 Task: Search one way flight ticket for 4 adults, 2 children, 2 infants in seat and 1 infant on lap in economy from Muskegon: Muskegon County Airport to Springfield: Abraham Lincoln Capital Airport on 5-2-2023. Choice of flights is Alaska. Number of bags: 1 carry on bag. Price is upto 45000. Outbound departure time preference is 22:30.
Action: Mouse moved to (276, 116)
Screenshot: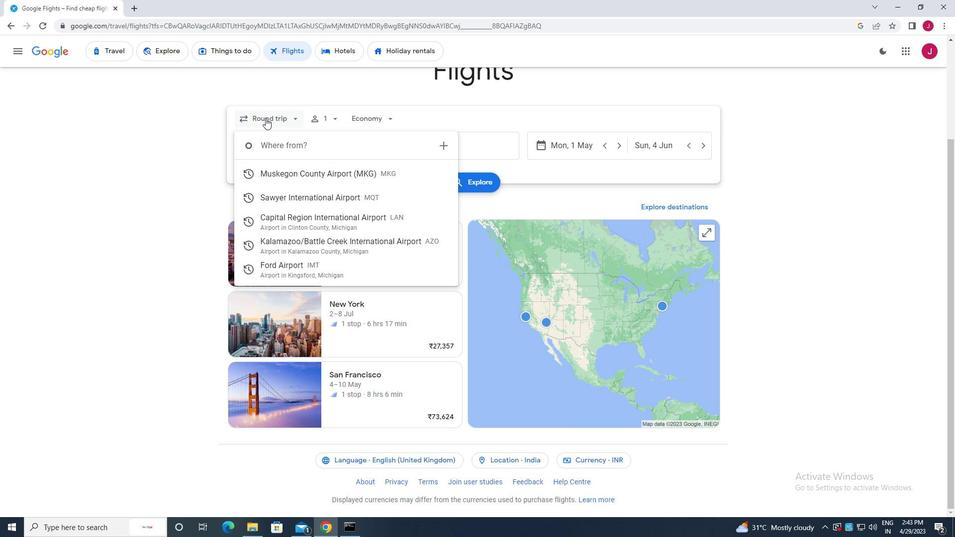 
Action: Mouse pressed left at (276, 116)
Screenshot: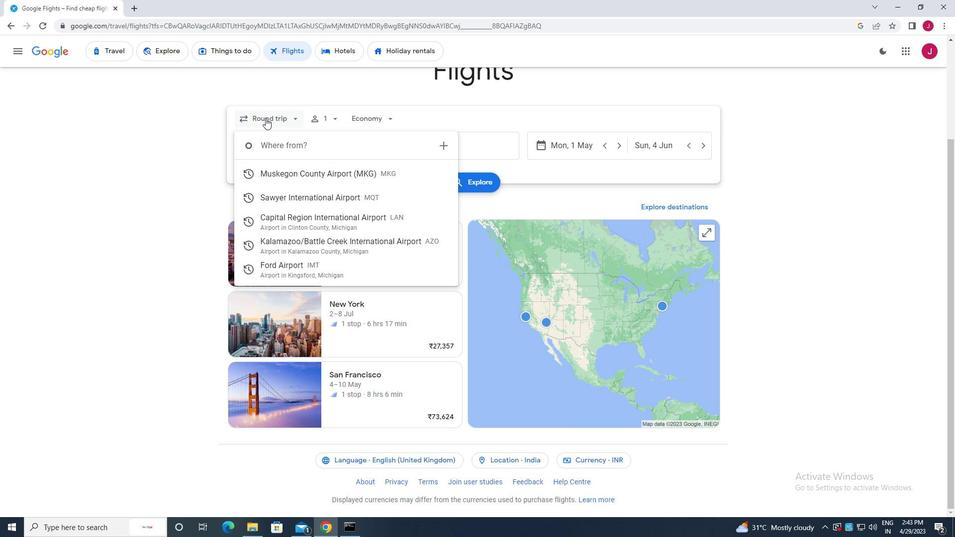 
Action: Mouse moved to (288, 165)
Screenshot: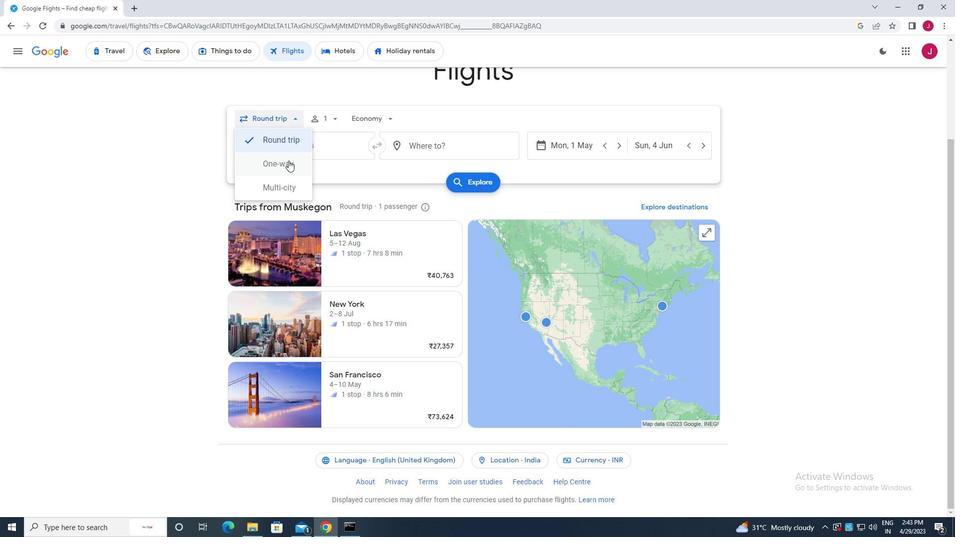 
Action: Mouse pressed left at (288, 165)
Screenshot: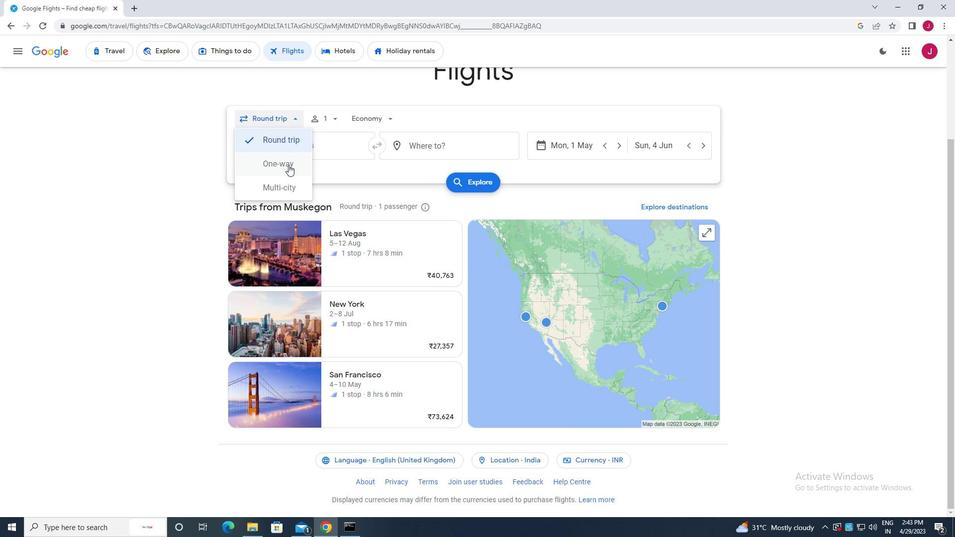 
Action: Mouse moved to (325, 118)
Screenshot: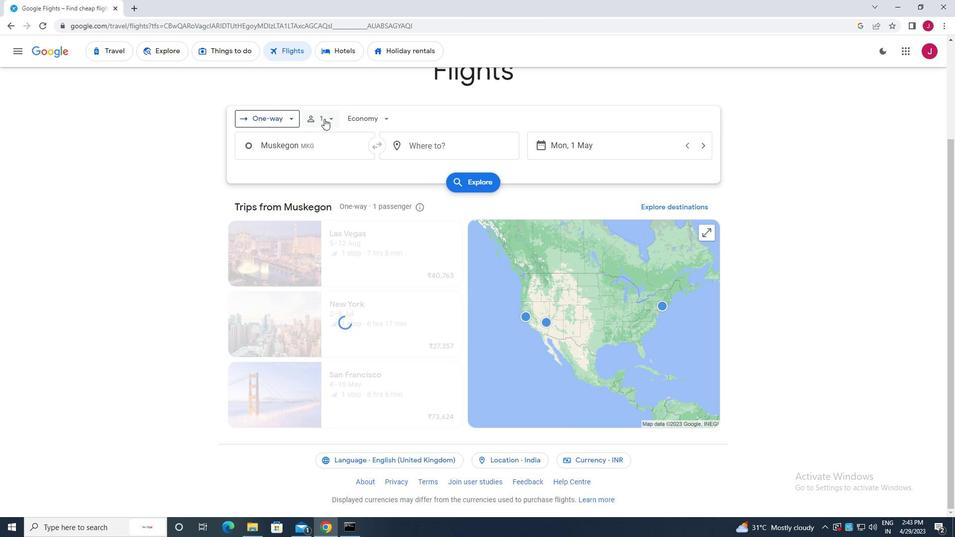 
Action: Mouse pressed left at (325, 118)
Screenshot: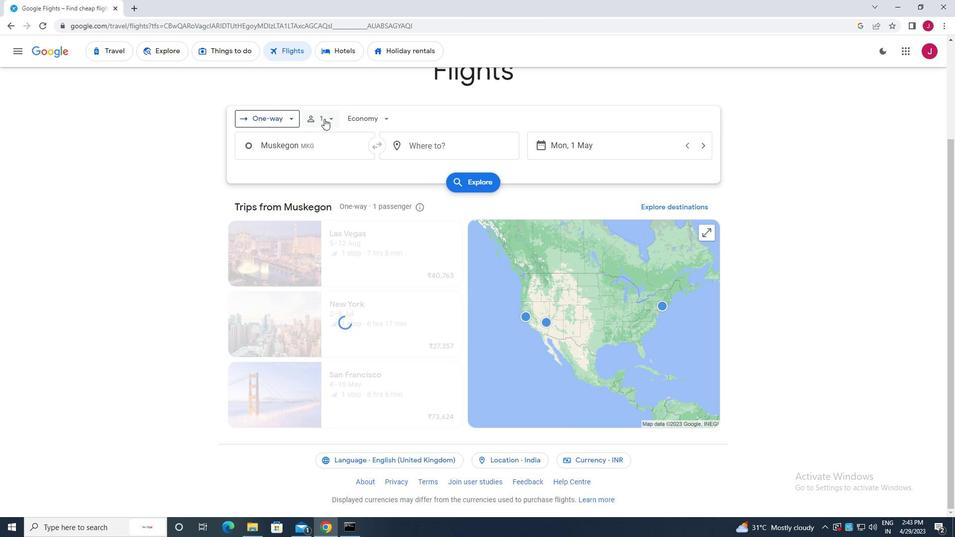 
Action: Mouse moved to (409, 144)
Screenshot: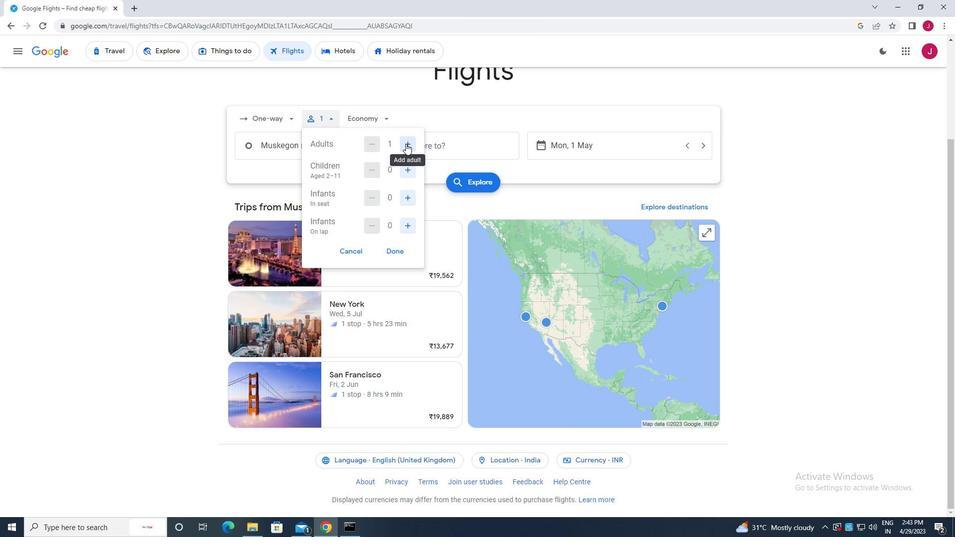 
Action: Mouse pressed left at (409, 144)
Screenshot: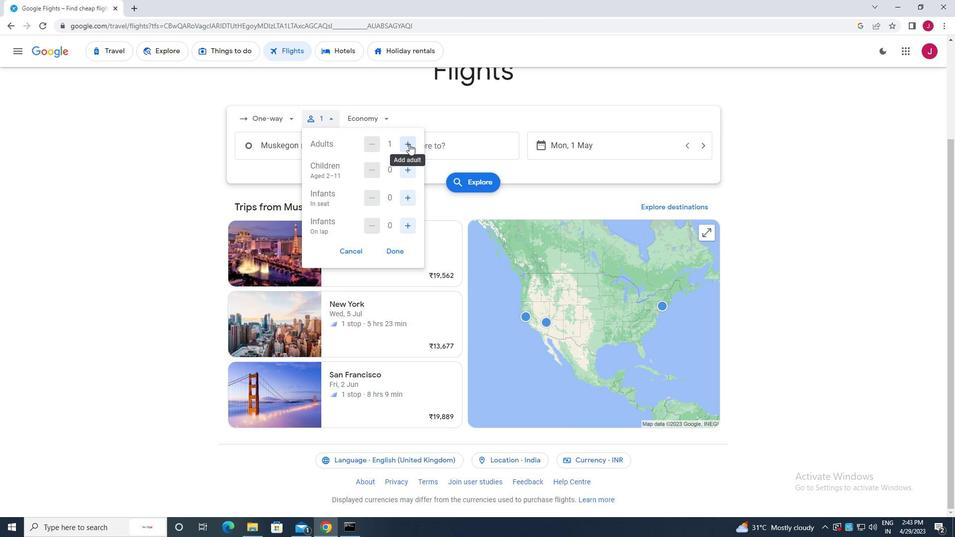 
Action: Mouse pressed left at (409, 144)
Screenshot: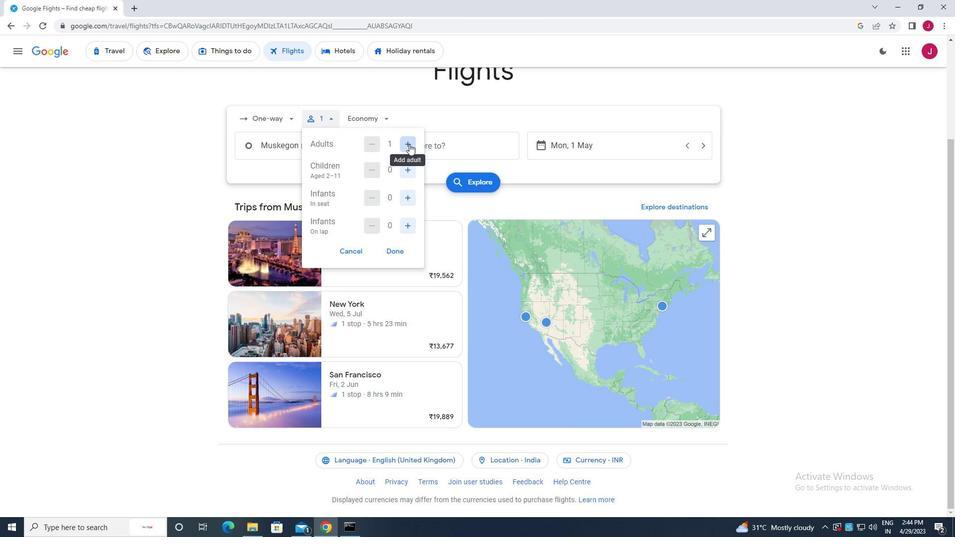 
Action: Mouse pressed left at (409, 144)
Screenshot: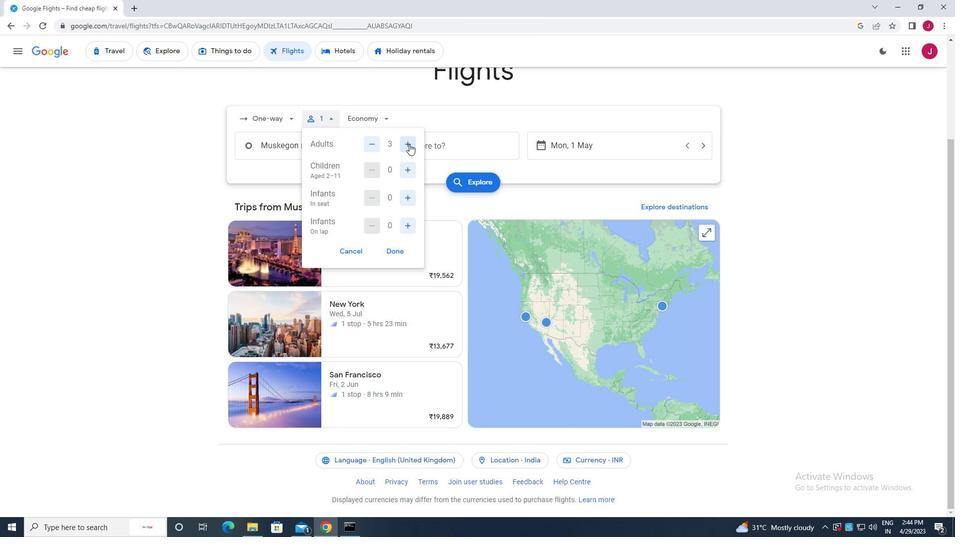 
Action: Mouse moved to (408, 173)
Screenshot: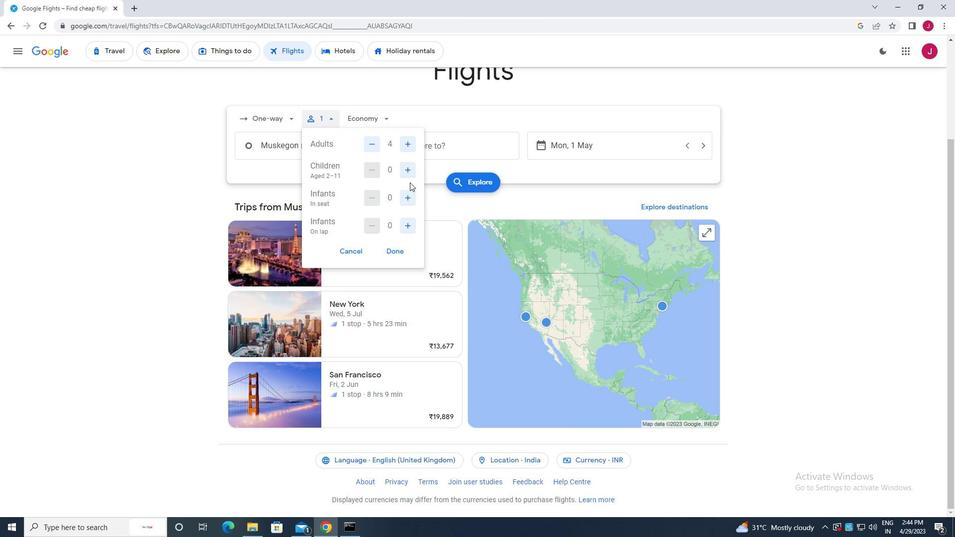 
Action: Mouse pressed left at (408, 173)
Screenshot: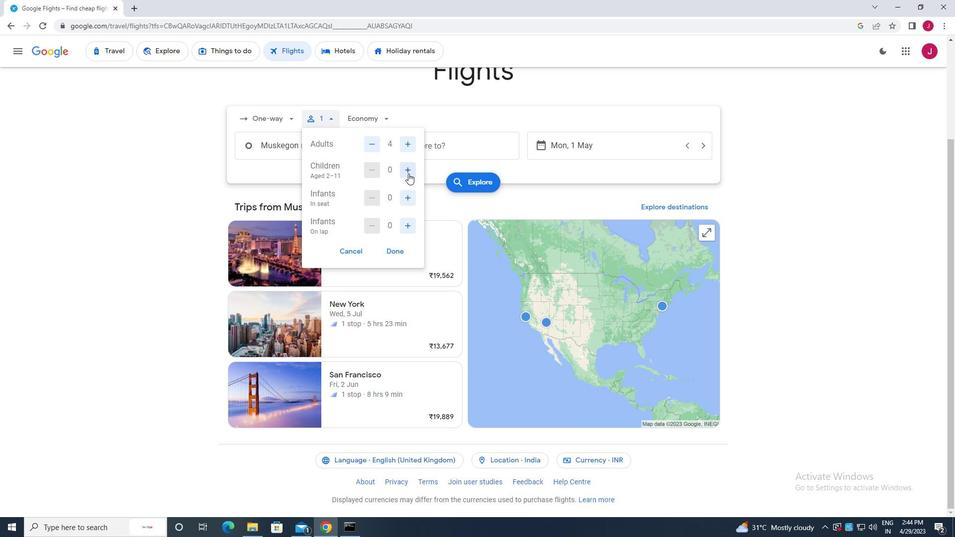 
Action: Mouse pressed left at (408, 173)
Screenshot: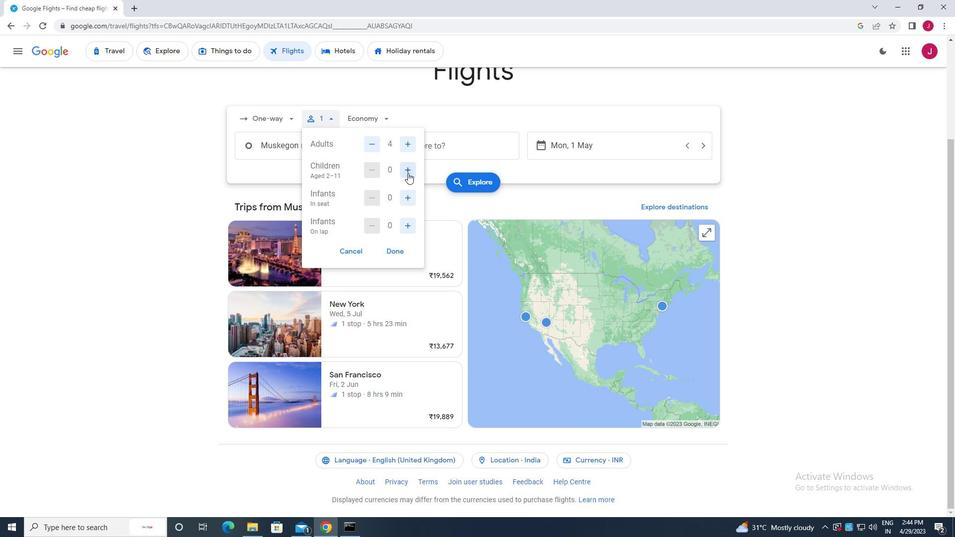 
Action: Mouse moved to (411, 198)
Screenshot: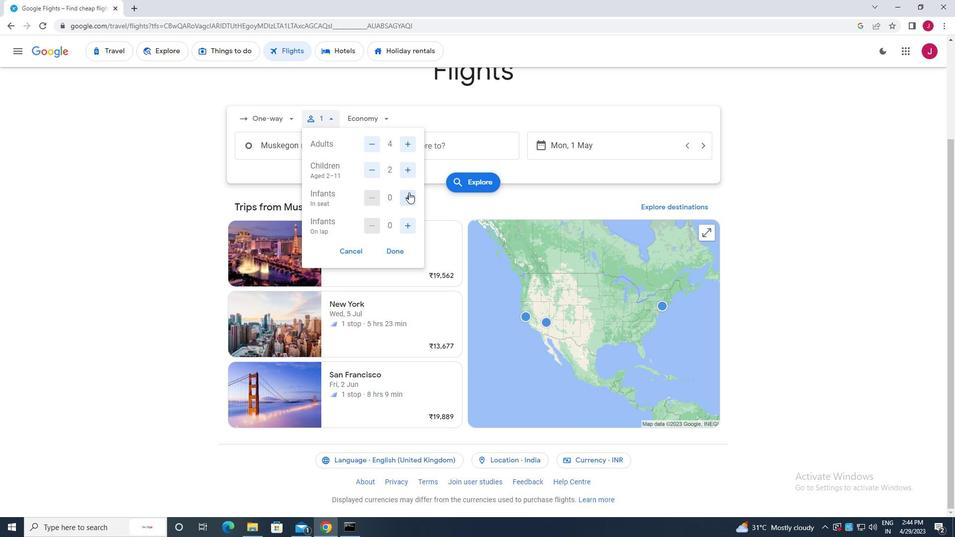 
Action: Mouse pressed left at (411, 198)
Screenshot: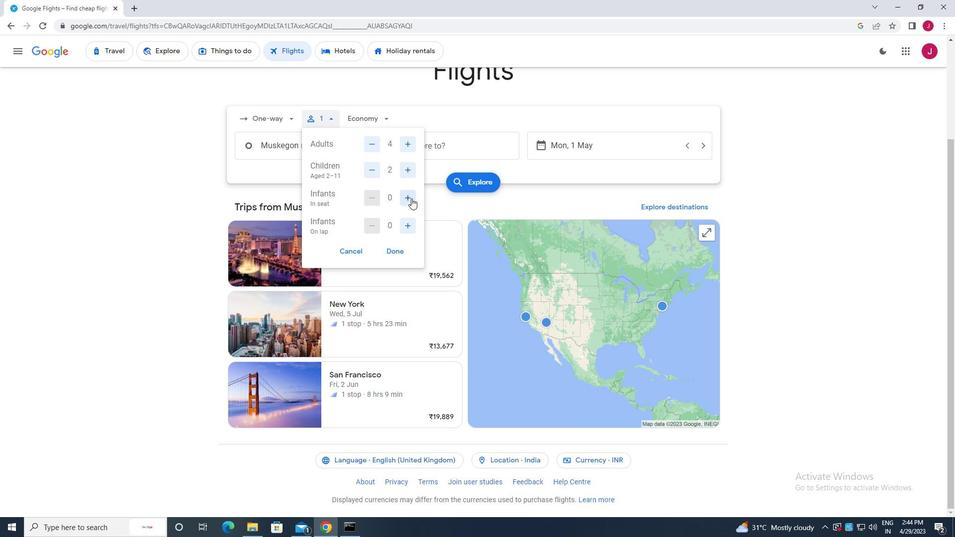 
Action: Mouse moved to (411, 198)
Screenshot: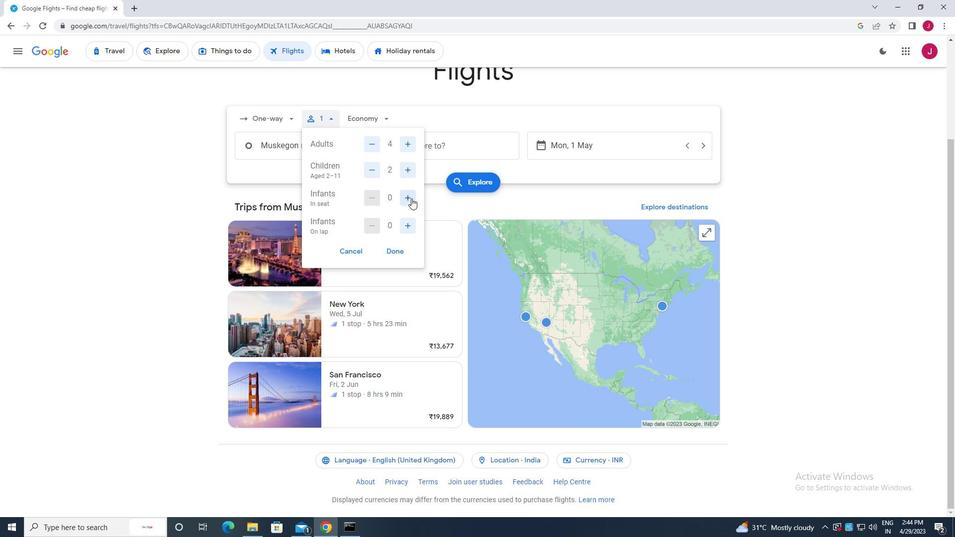 
Action: Mouse pressed left at (411, 198)
Screenshot: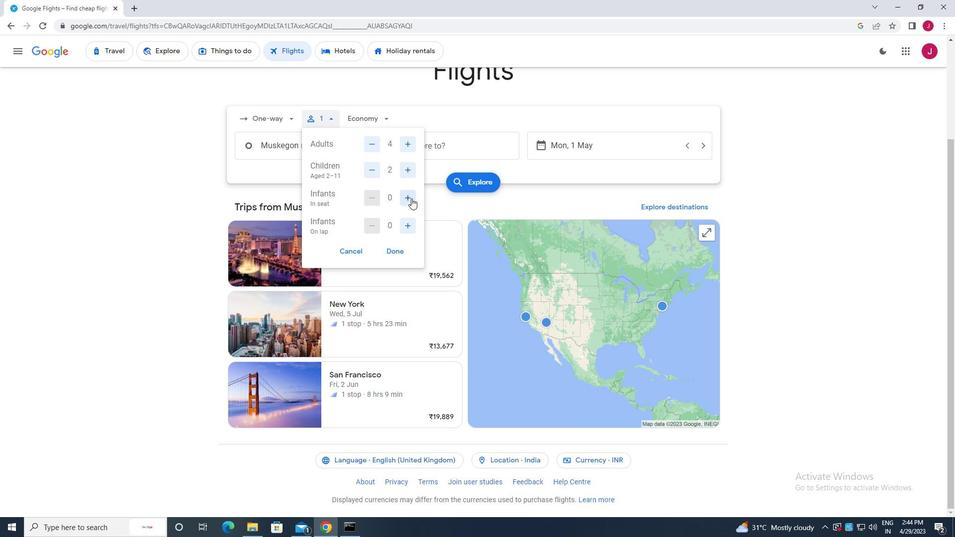 
Action: Mouse moved to (407, 226)
Screenshot: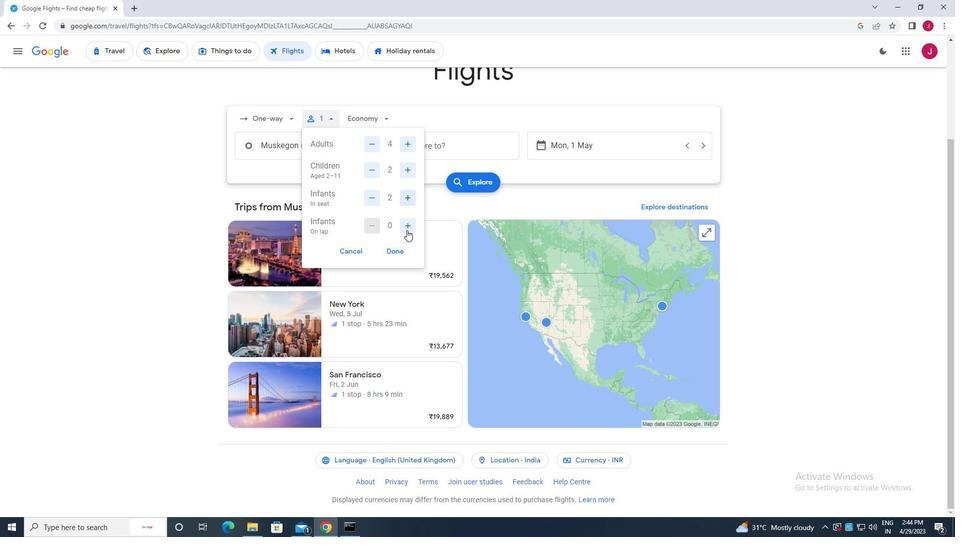 
Action: Mouse pressed left at (407, 226)
Screenshot: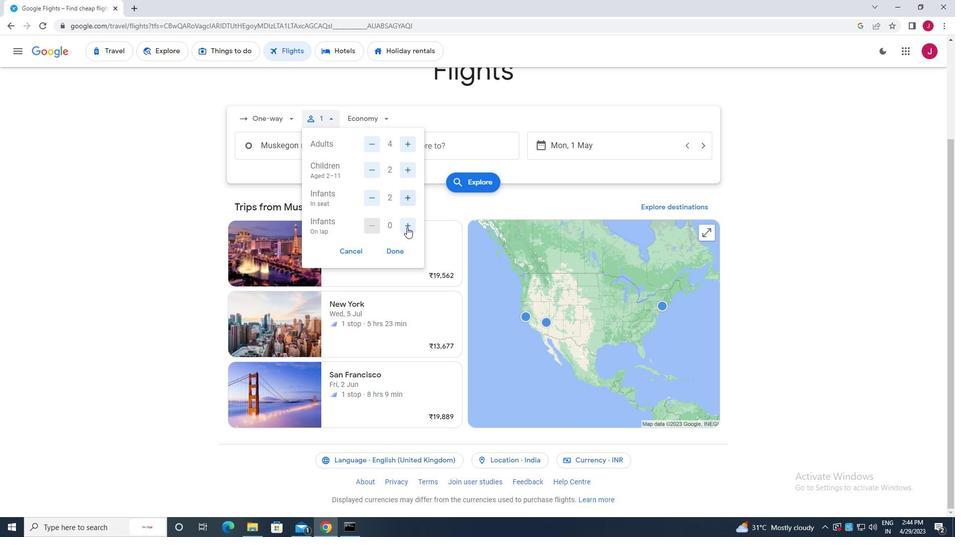 
Action: Mouse moved to (391, 250)
Screenshot: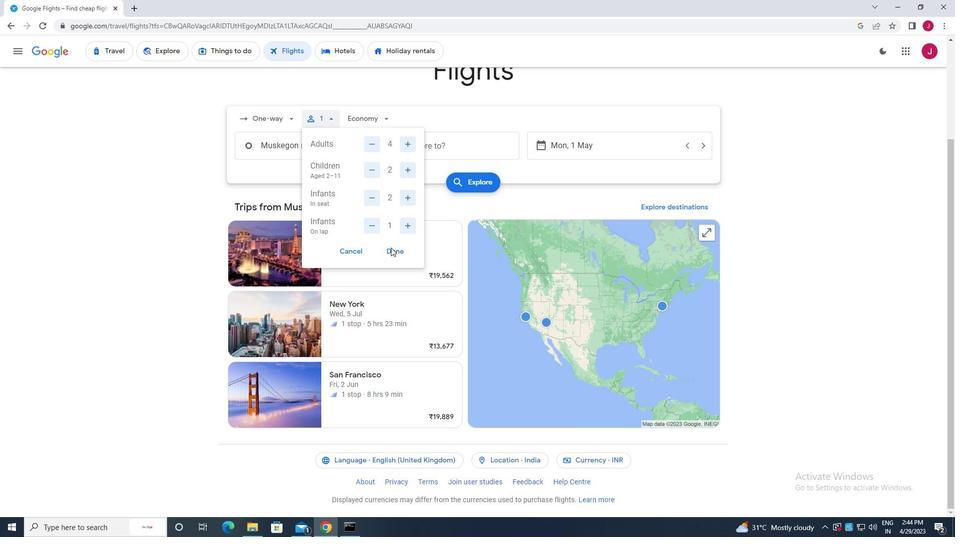 
Action: Mouse pressed left at (391, 250)
Screenshot: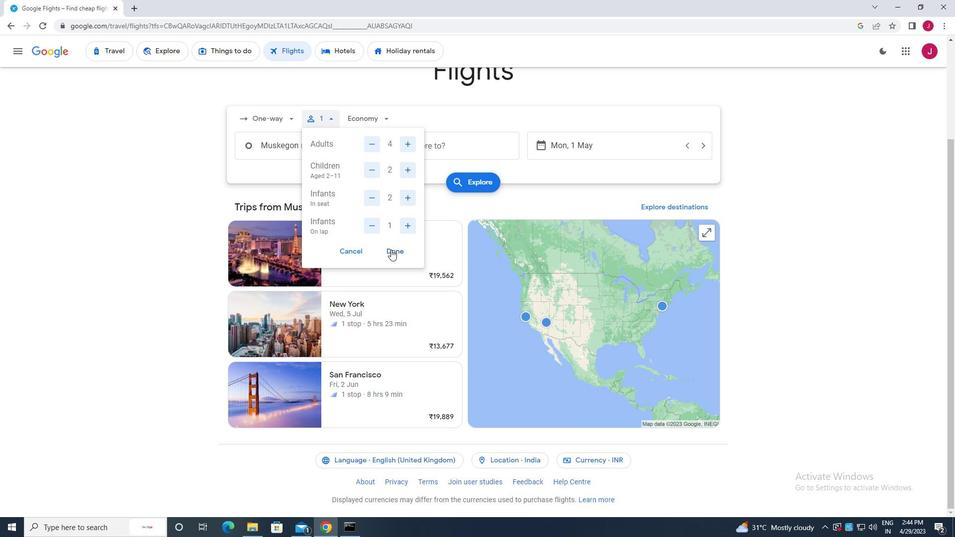 
Action: Mouse moved to (377, 119)
Screenshot: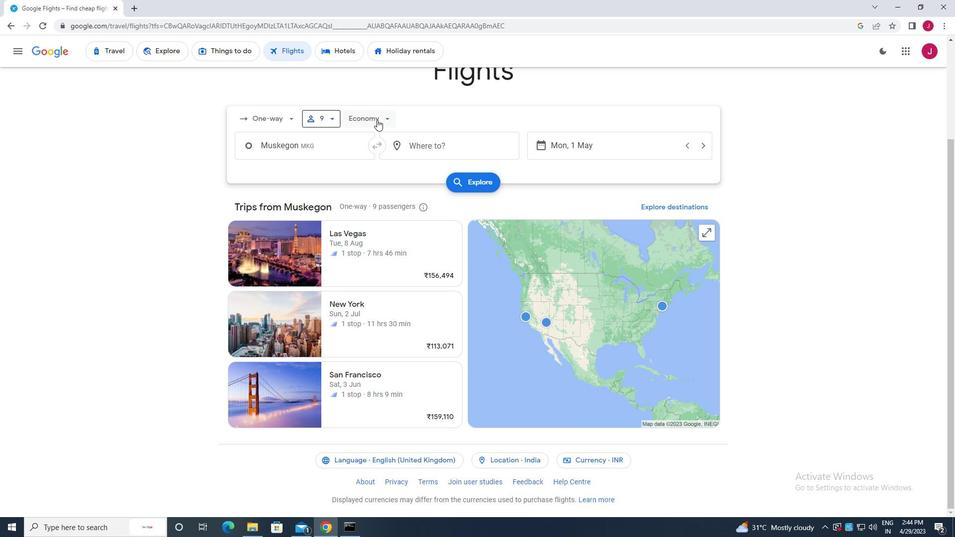 
Action: Mouse pressed left at (377, 119)
Screenshot: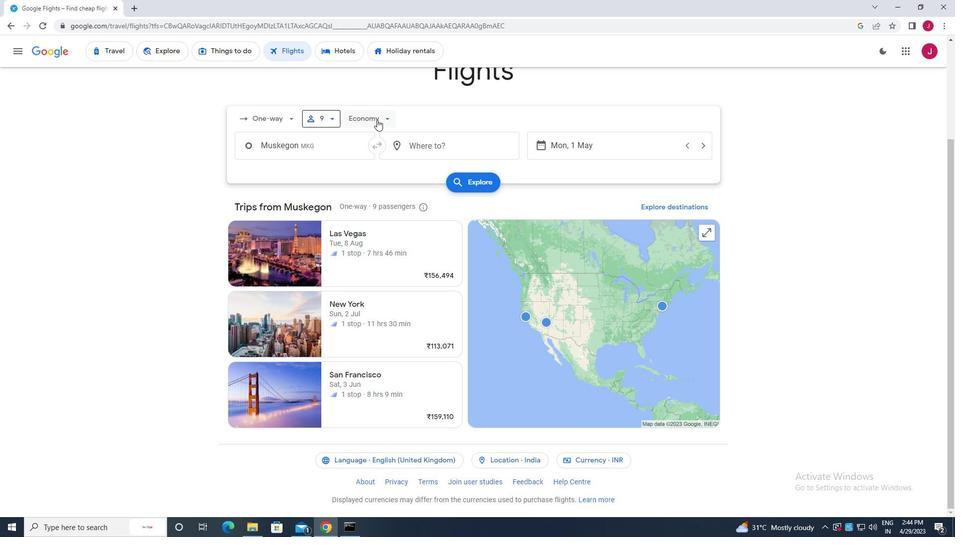 
Action: Mouse moved to (389, 136)
Screenshot: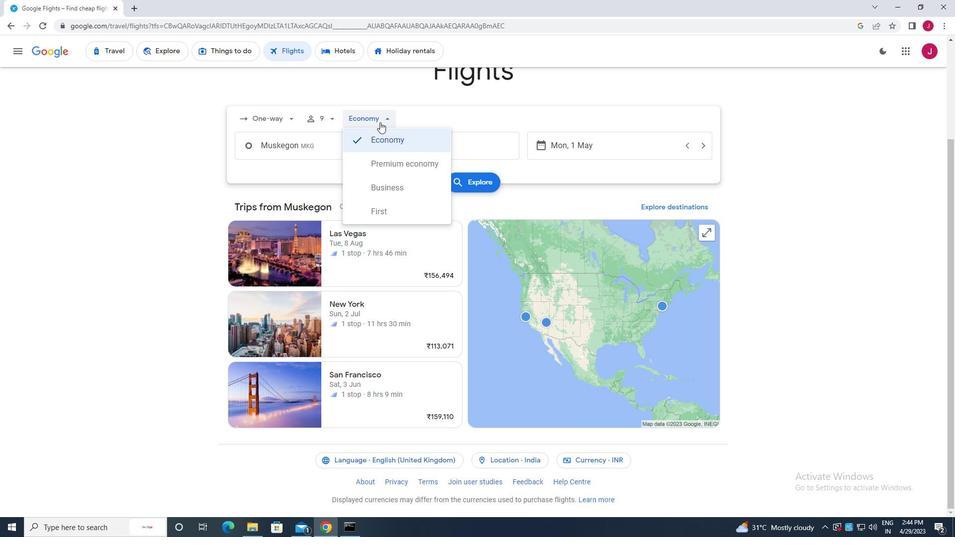 
Action: Mouse pressed left at (389, 136)
Screenshot: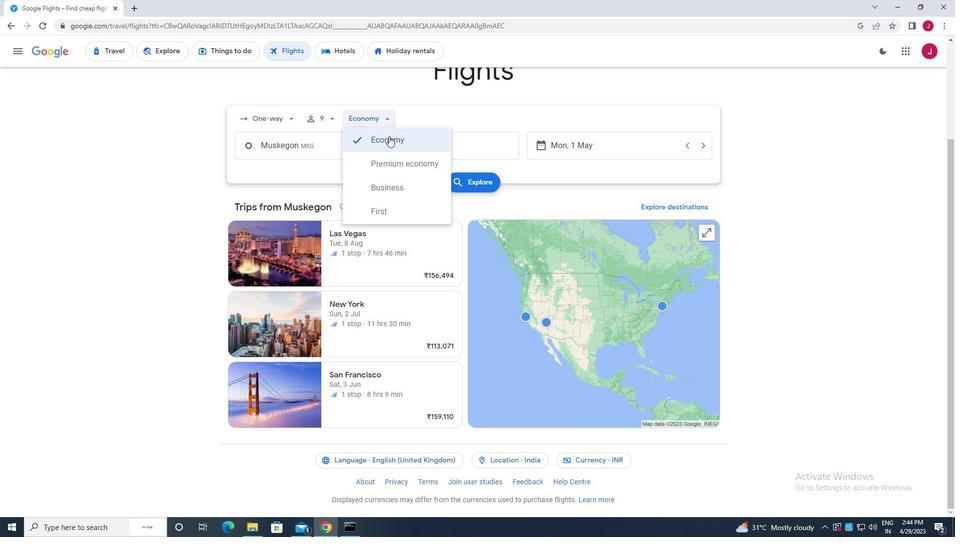 
Action: Mouse moved to (331, 148)
Screenshot: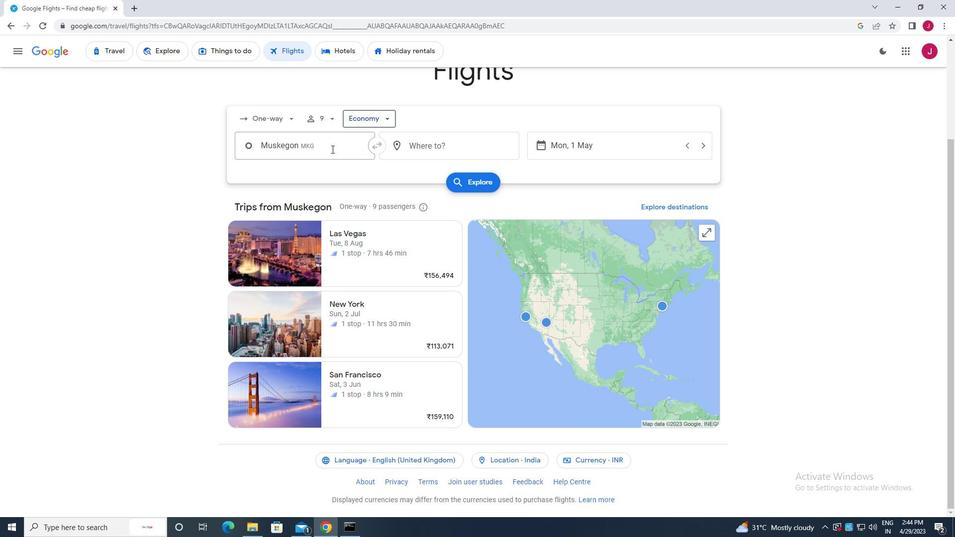 
Action: Mouse pressed left at (331, 148)
Screenshot: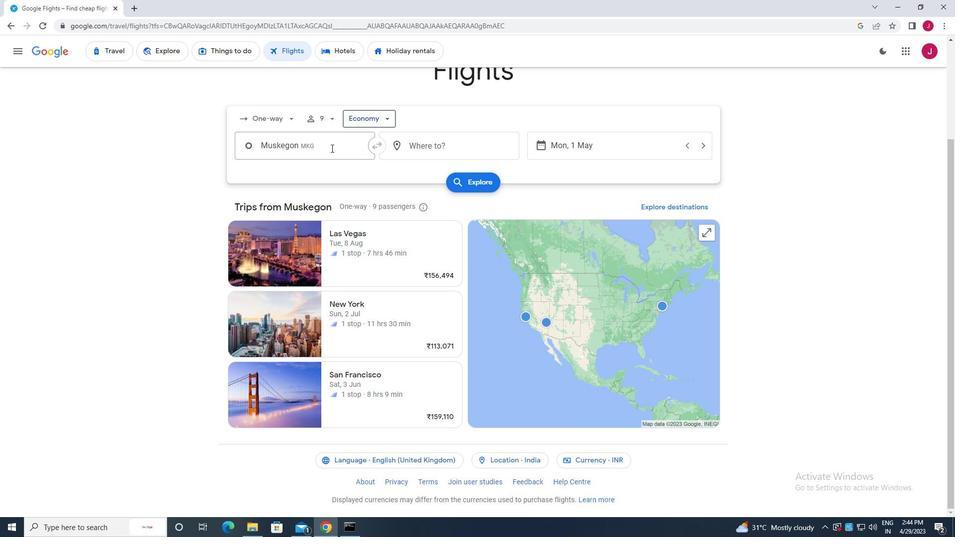 
Action: Mouse moved to (328, 147)
Screenshot: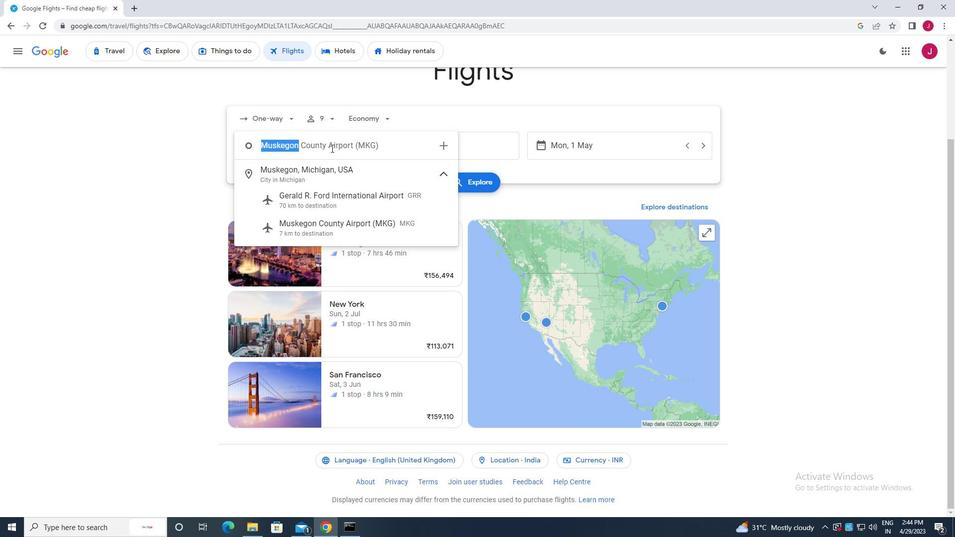 
Action: Key pressed muskegon<Key.space>c
Screenshot: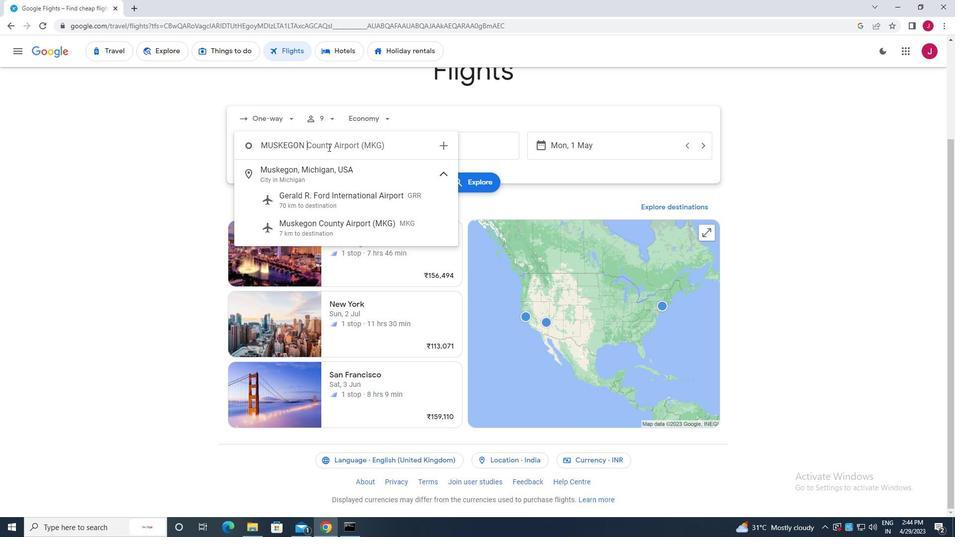 
Action: Mouse moved to (353, 180)
Screenshot: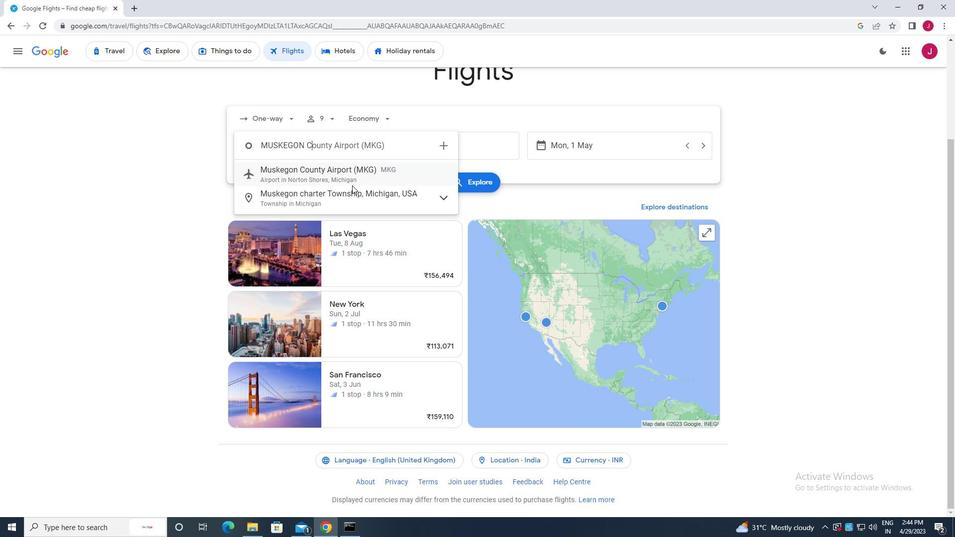 
Action: Mouse pressed left at (353, 180)
Screenshot: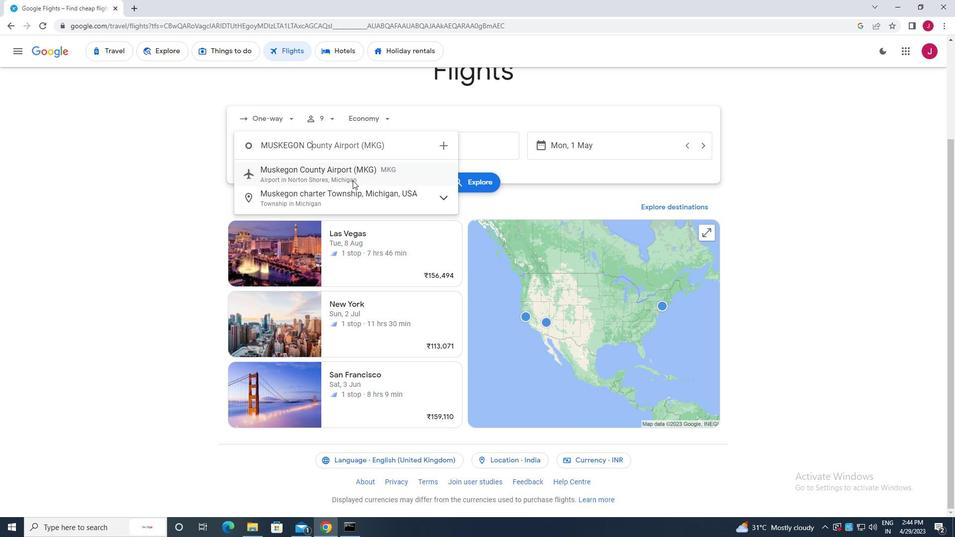 
Action: Mouse moved to (486, 147)
Screenshot: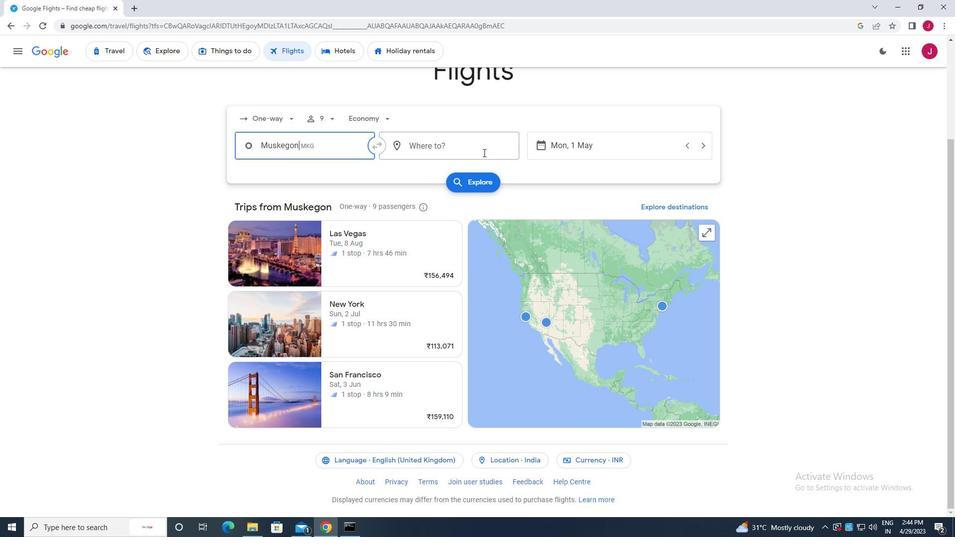 
Action: Mouse pressed left at (486, 147)
Screenshot: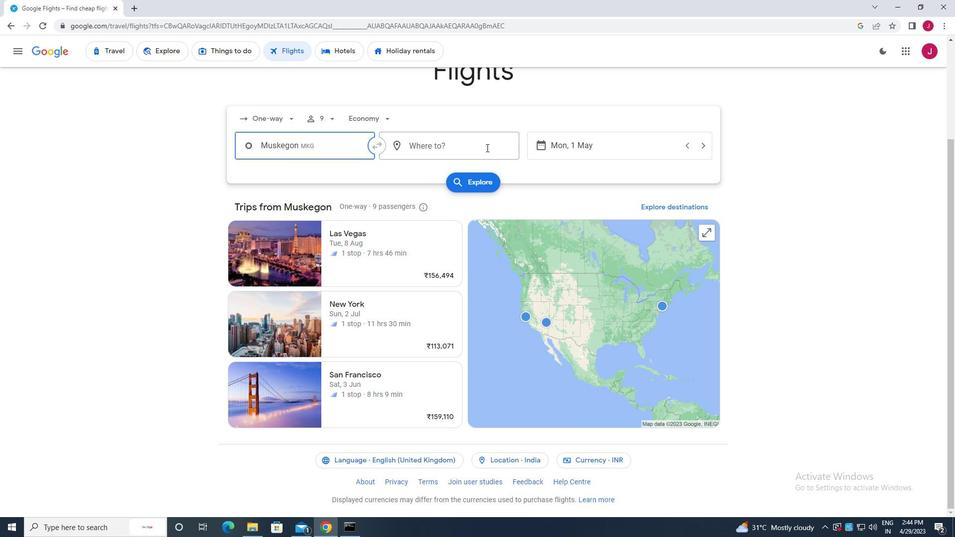 
Action: Key pressed springfield
Screenshot: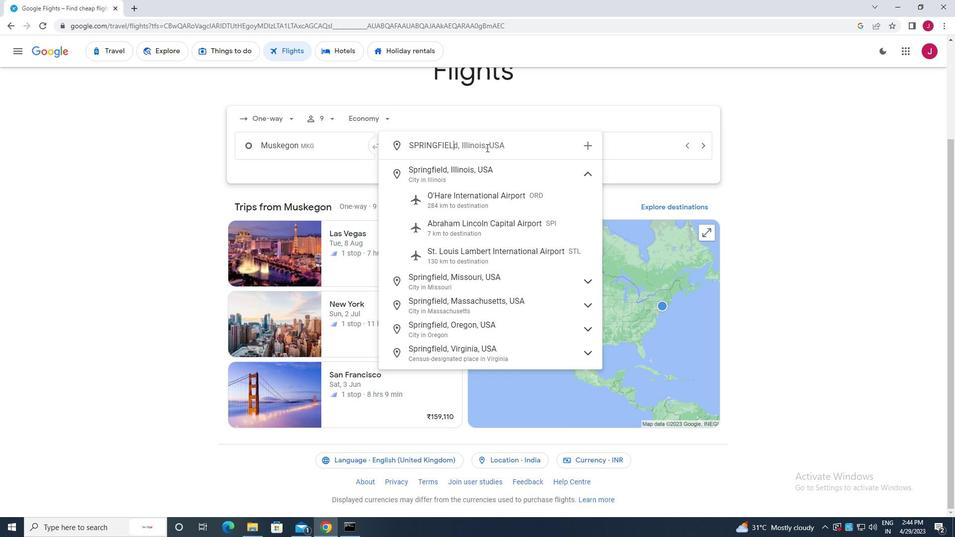 
Action: Mouse moved to (481, 232)
Screenshot: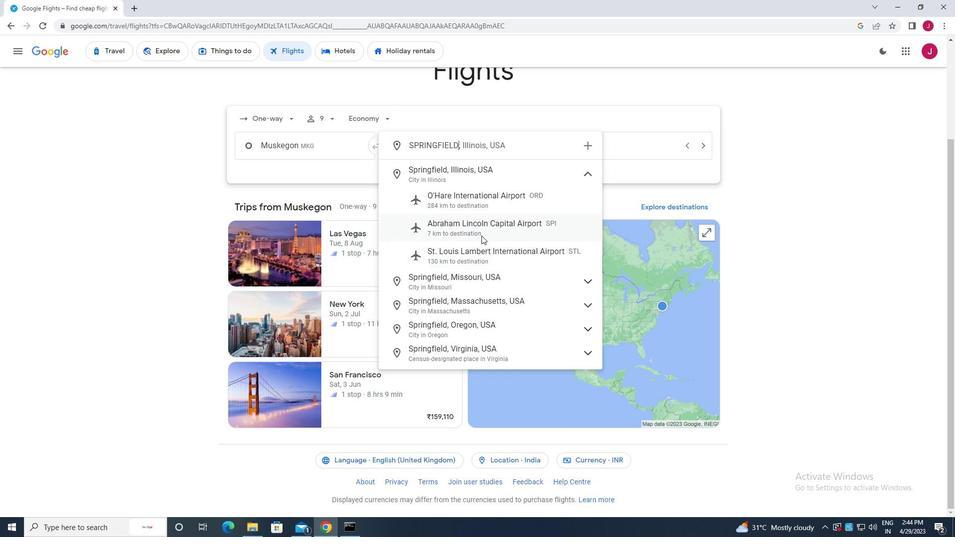 
Action: Mouse pressed left at (481, 232)
Screenshot: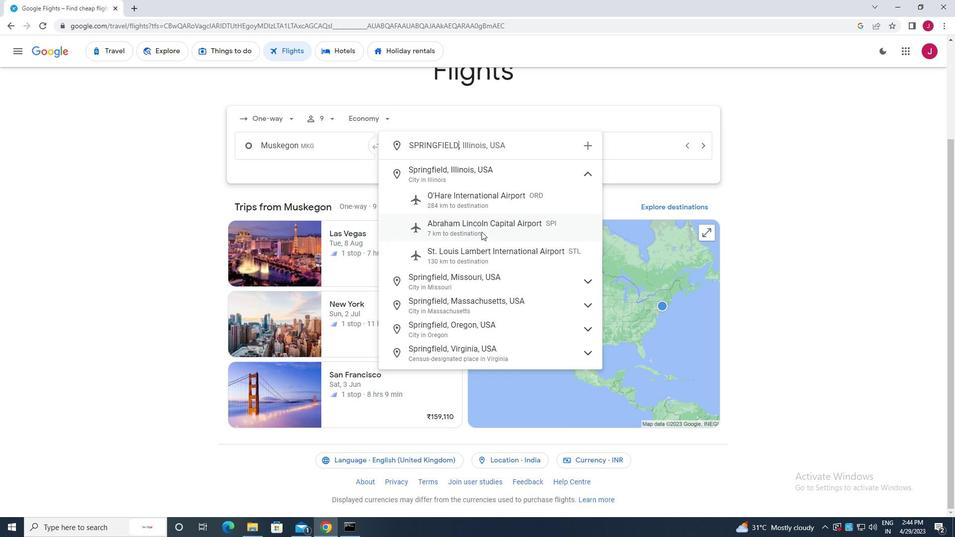 
Action: Mouse moved to (619, 144)
Screenshot: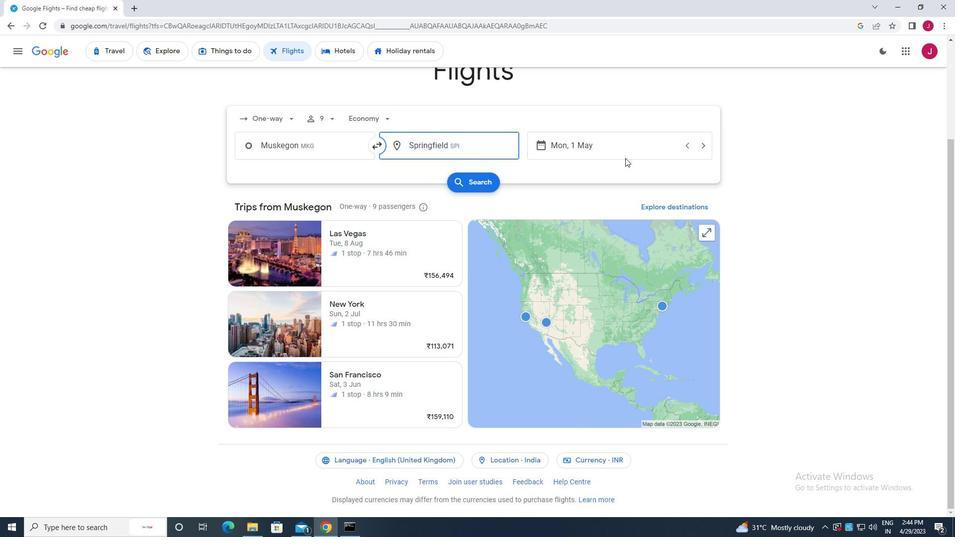 
Action: Mouse pressed left at (619, 144)
Screenshot: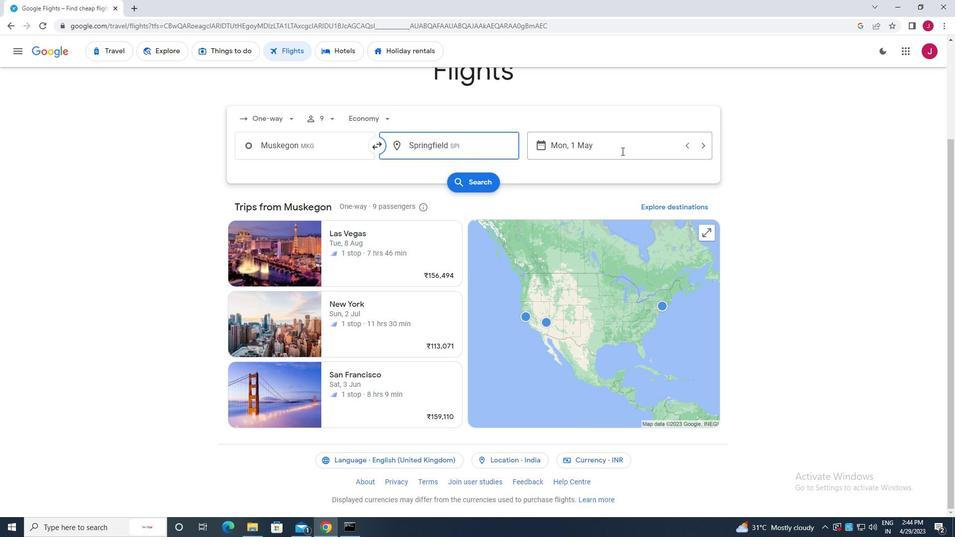 
Action: Mouse moved to (598, 227)
Screenshot: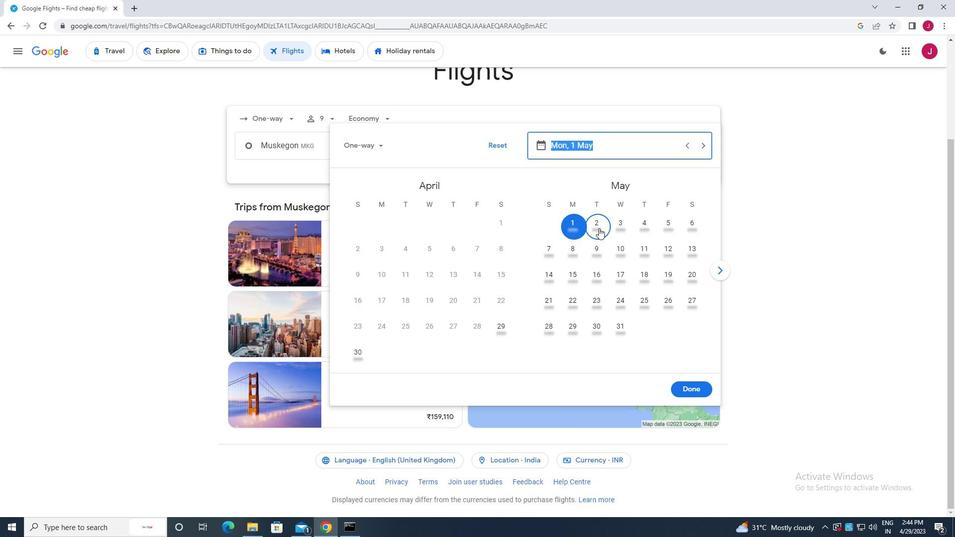 
Action: Mouse pressed left at (598, 227)
Screenshot: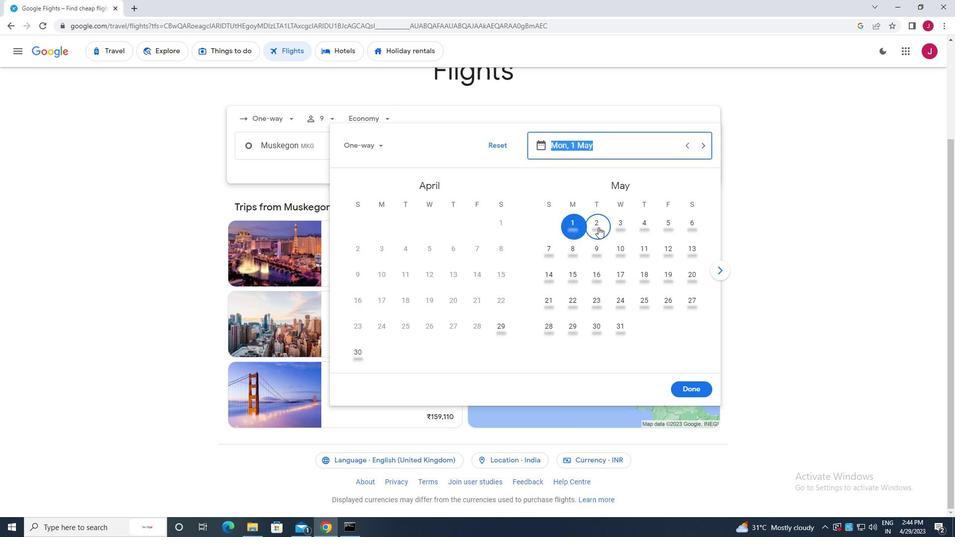 
Action: Mouse moved to (701, 387)
Screenshot: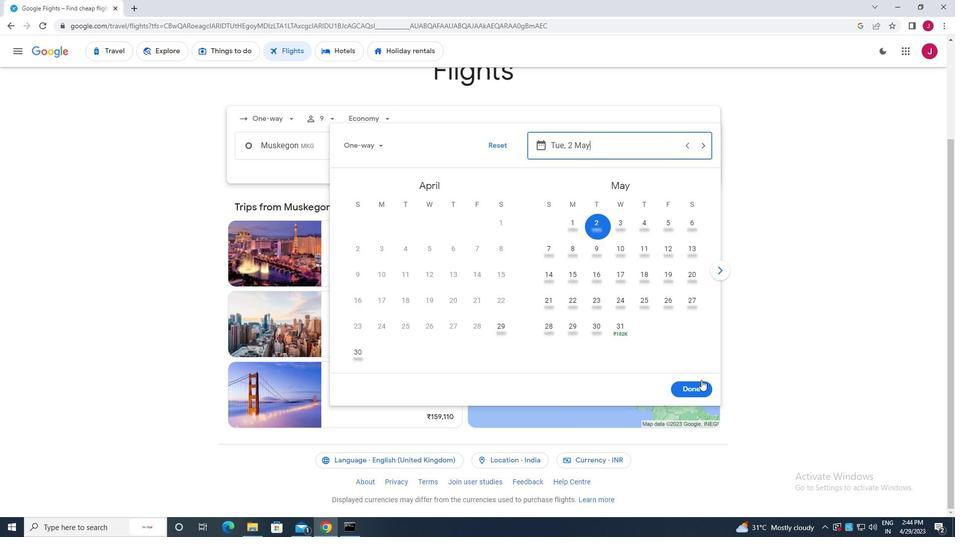 
Action: Mouse pressed left at (701, 387)
Screenshot: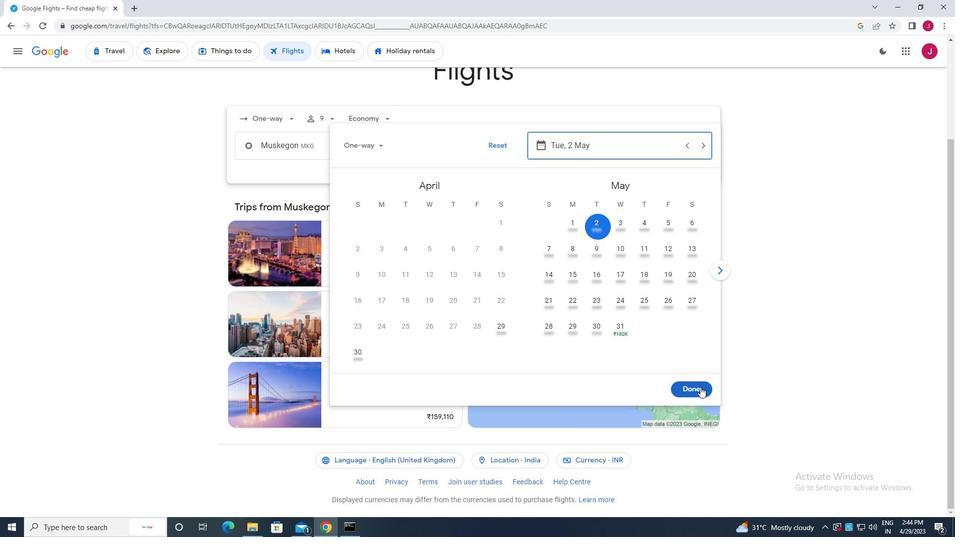 
Action: Mouse moved to (485, 186)
Screenshot: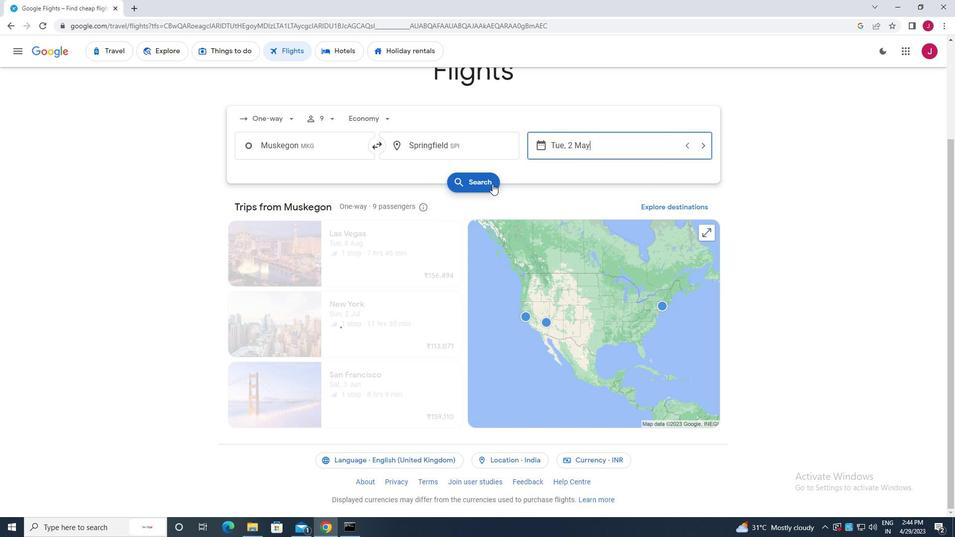 
Action: Mouse pressed left at (485, 186)
Screenshot: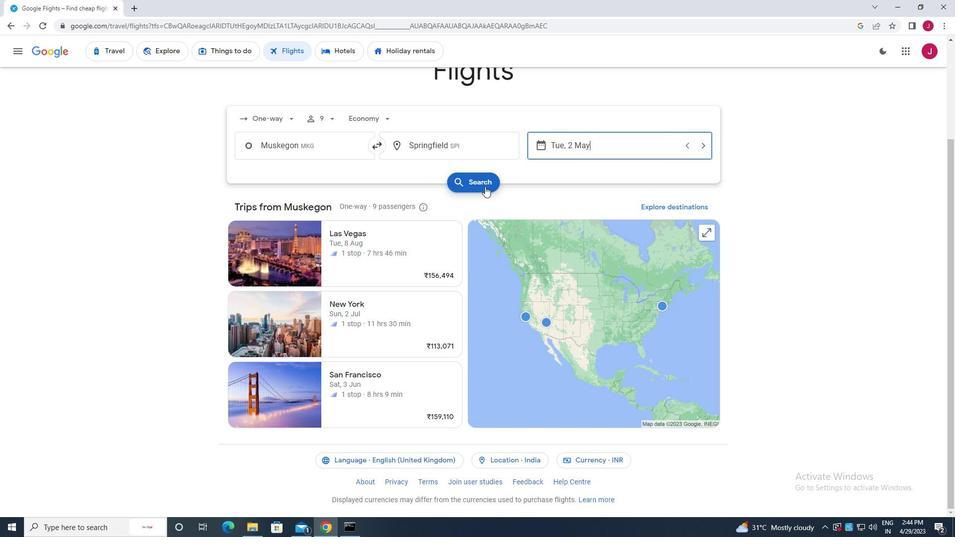 
Action: Mouse moved to (261, 142)
Screenshot: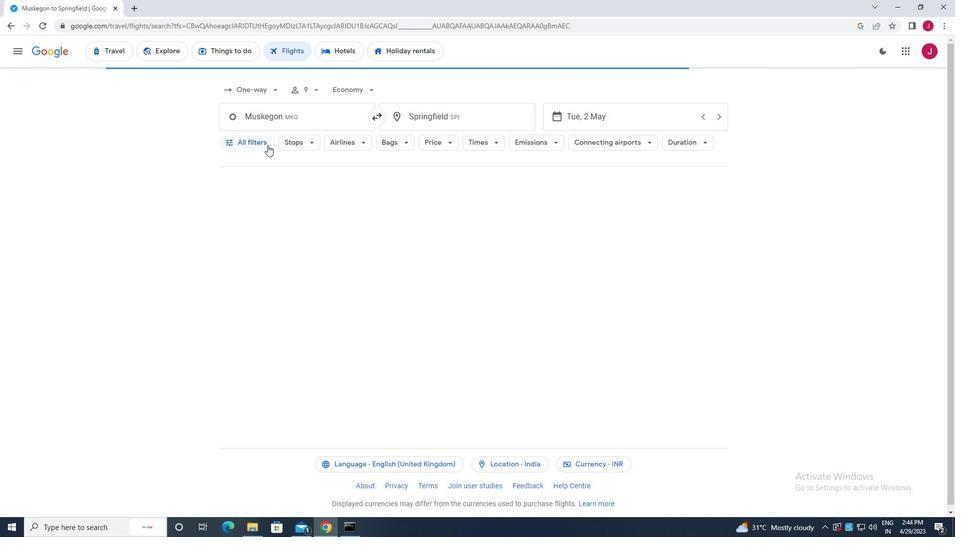 
Action: Mouse pressed left at (261, 142)
Screenshot: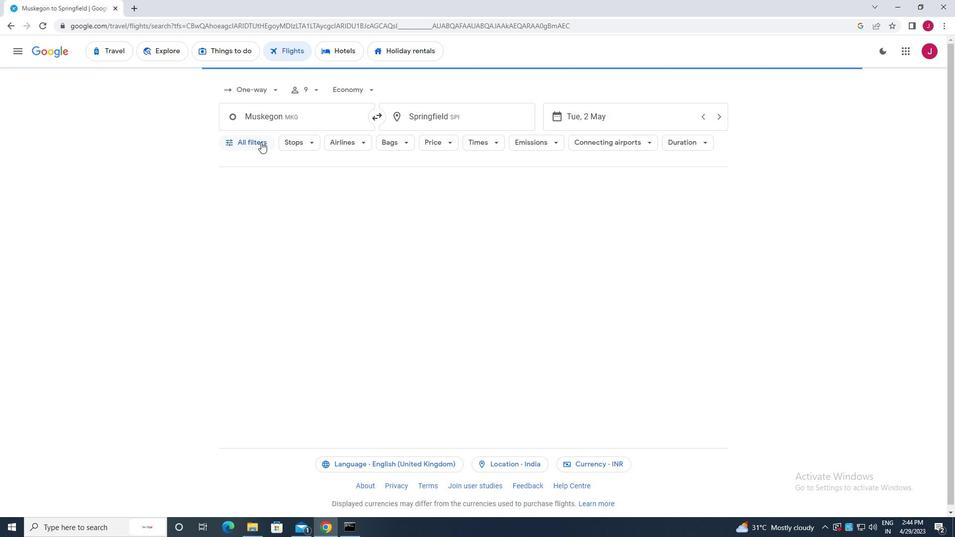 
Action: Mouse moved to (314, 216)
Screenshot: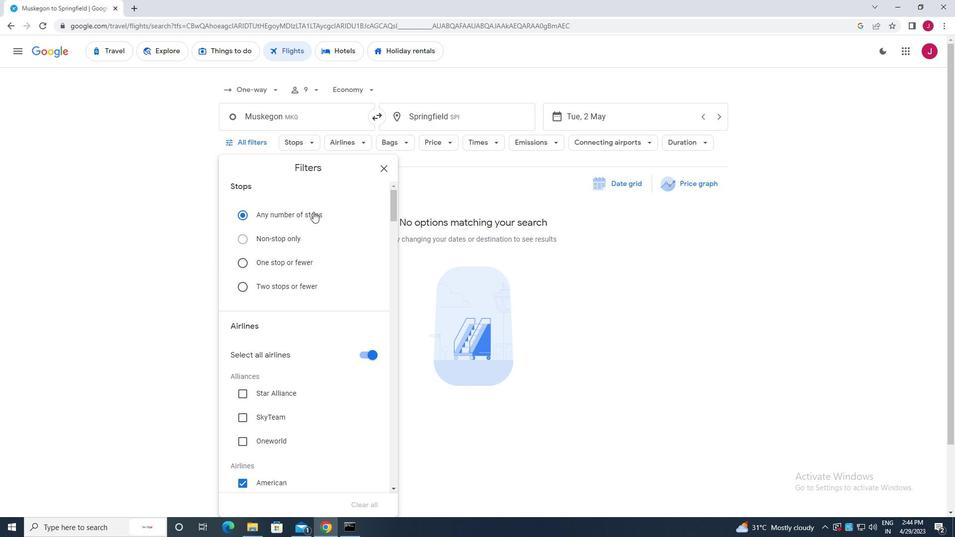 
Action: Mouse scrolled (314, 215) with delta (0, 0)
Screenshot: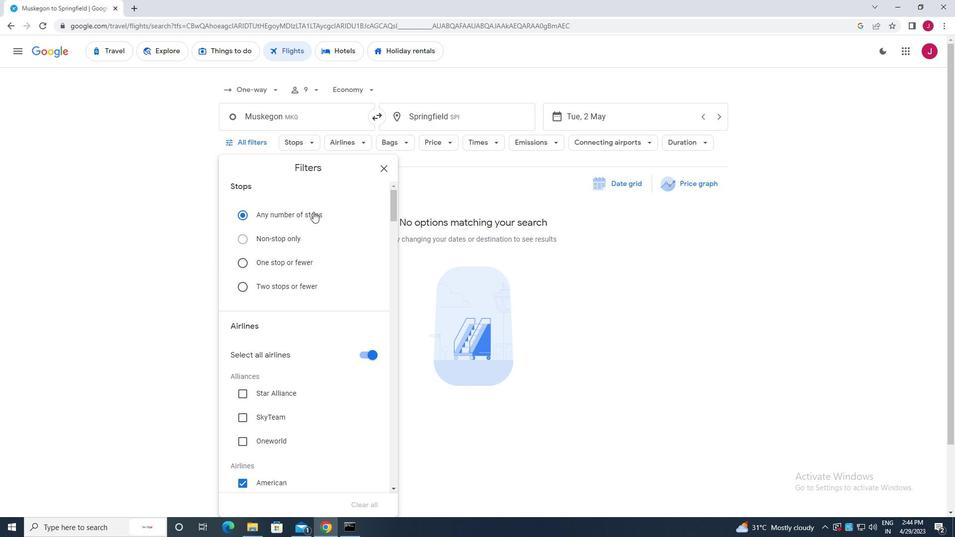 
Action: Mouse scrolled (314, 215) with delta (0, 0)
Screenshot: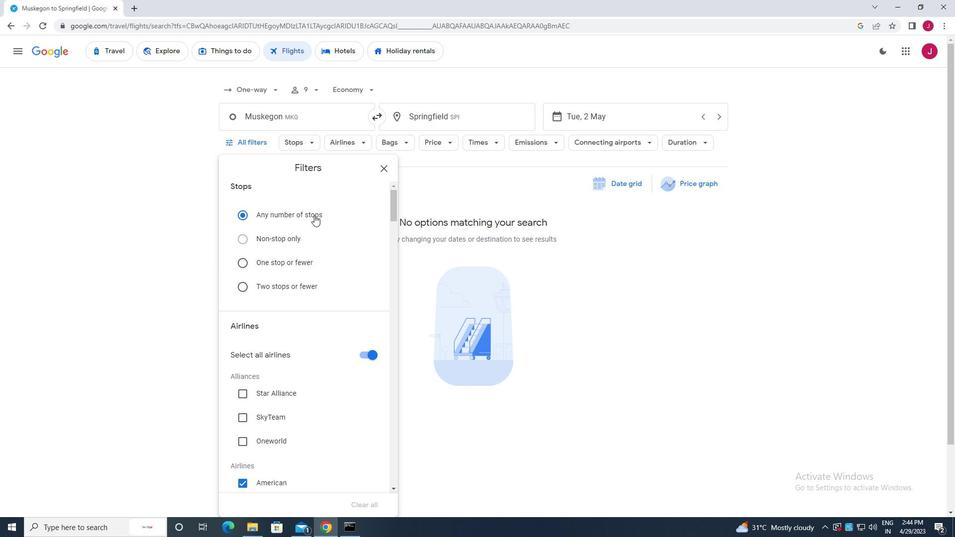 
Action: Mouse moved to (369, 255)
Screenshot: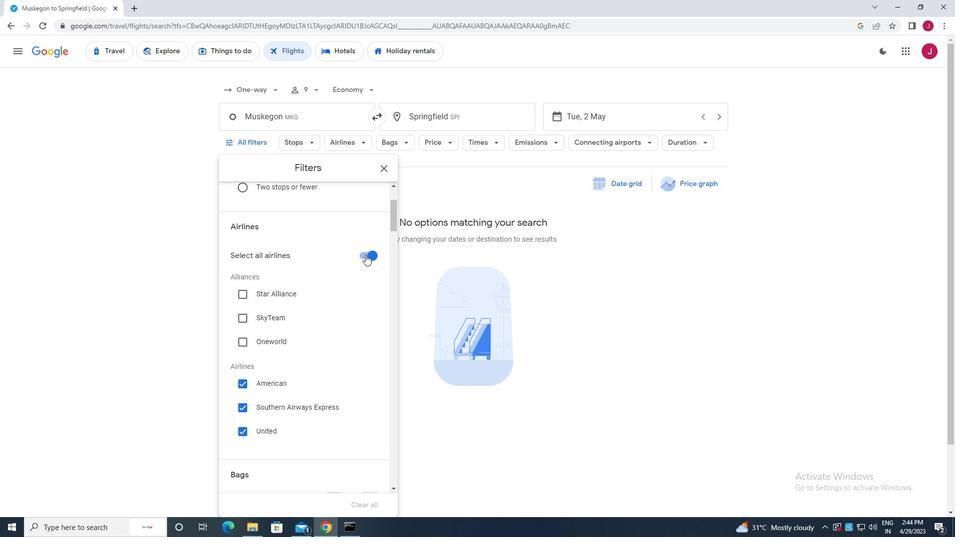 
Action: Mouse pressed left at (369, 255)
Screenshot: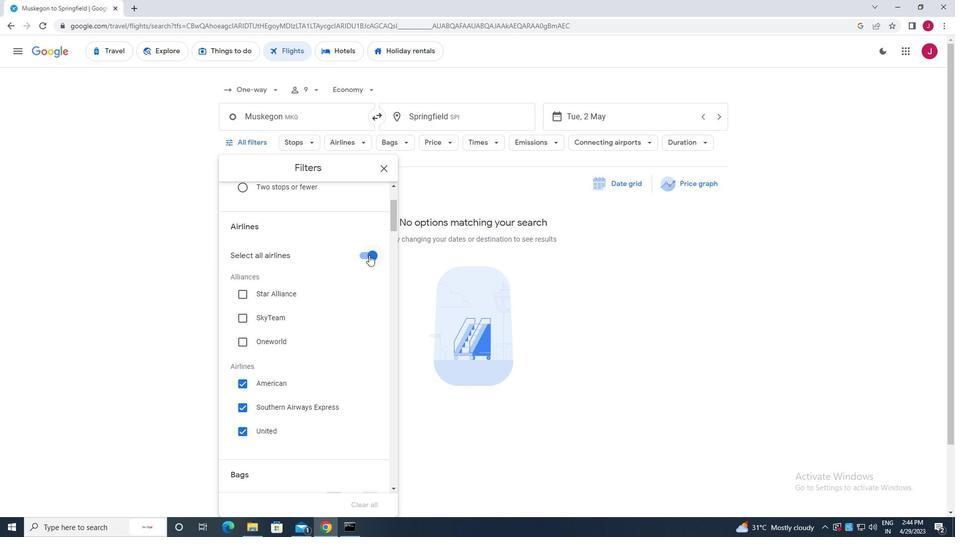 
Action: Mouse moved to (318, 265)
Screenshot: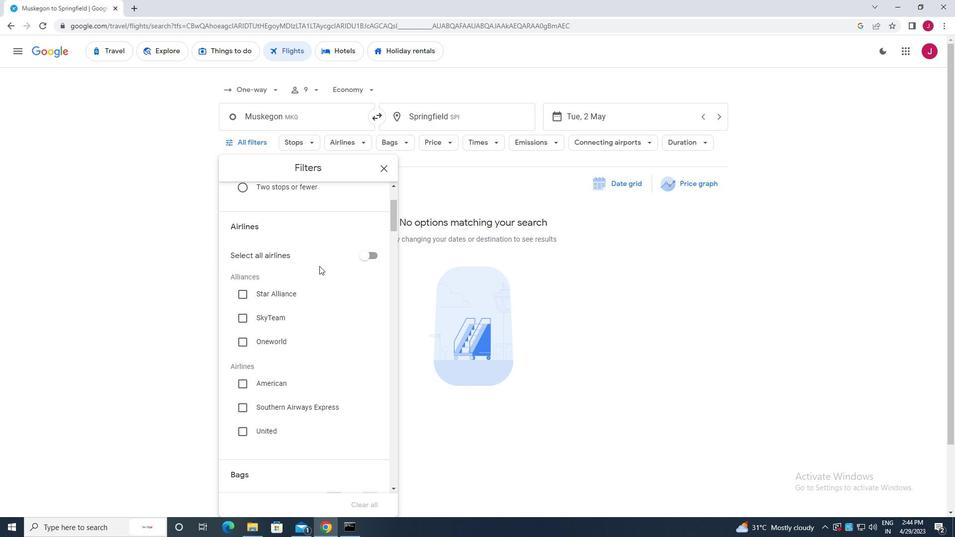 
Action: Mouse scrolled (318, 265) with delta (0, 0)
Screenshot: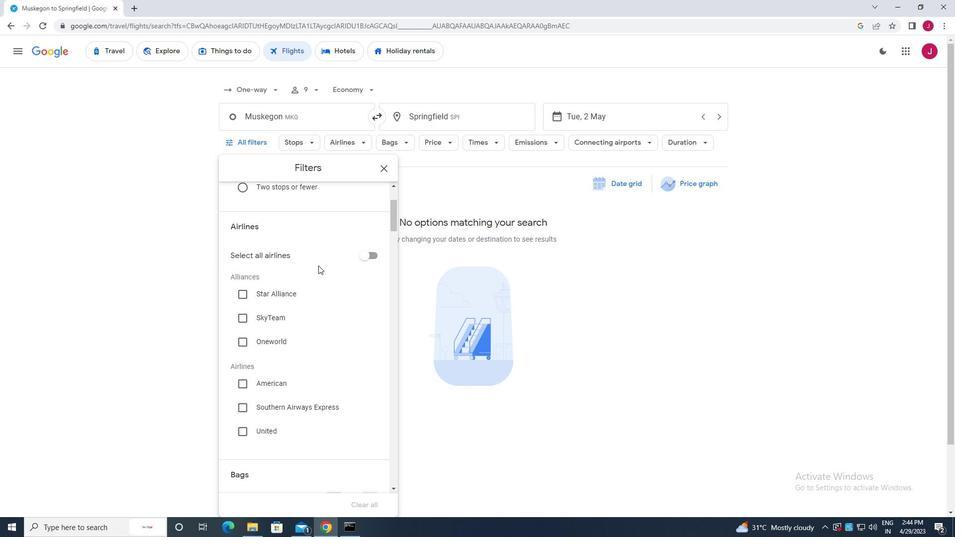 
Action: Mouse moved to (317, 265)
Screenshot: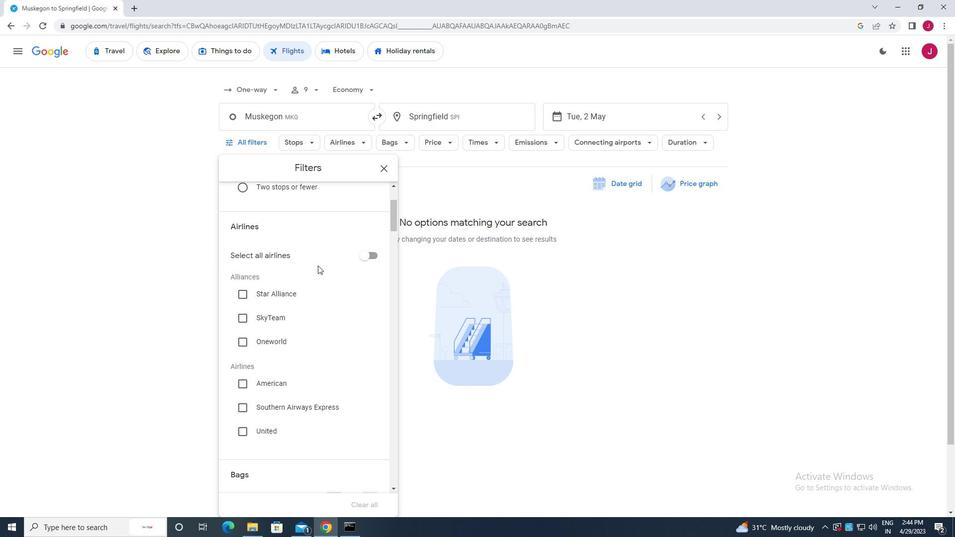 
Action: Mouse scrolled (317, 265) with delta (0, 0)
Screenshot: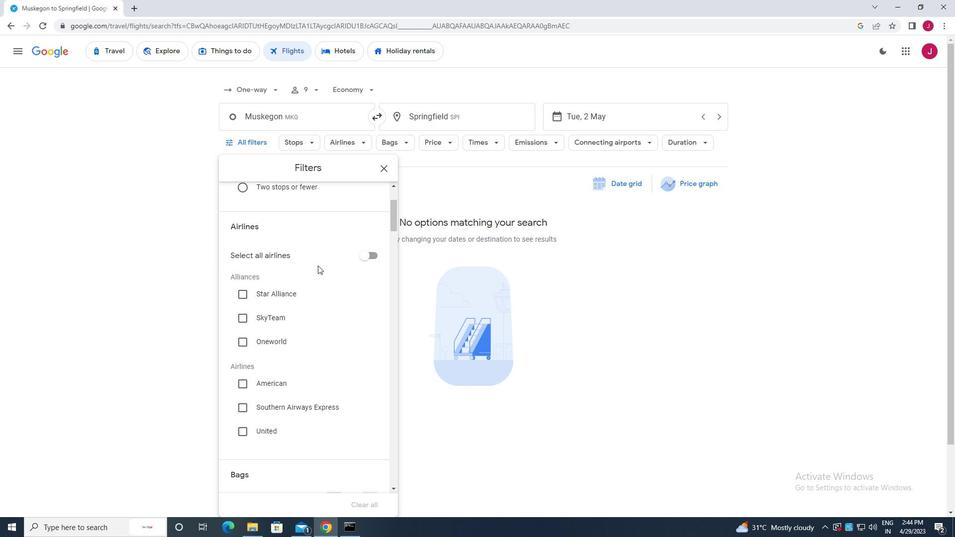 
Action: Mouse moved to (308, 259)
Screenshot: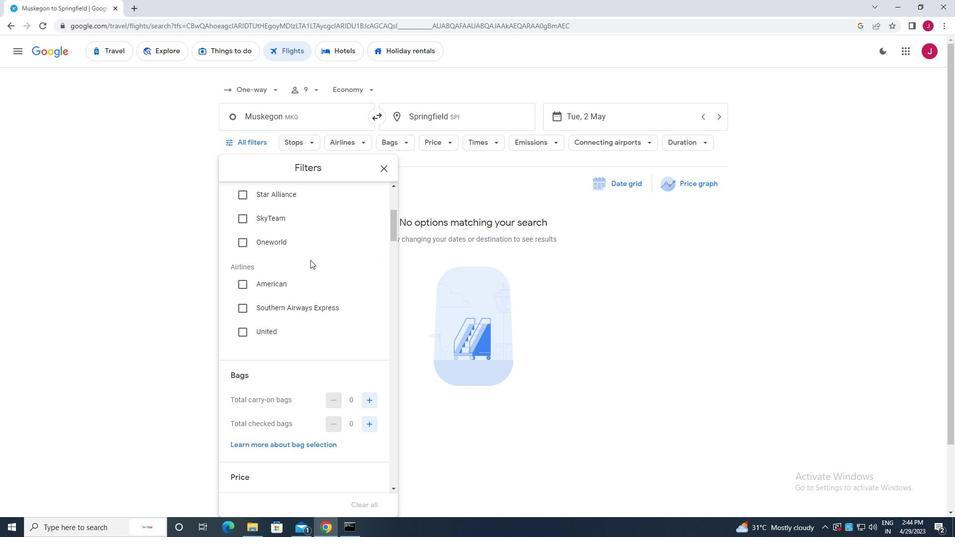 
Action: Mouse scrolled (308, 260) with delta (0, 0)
Screenshot: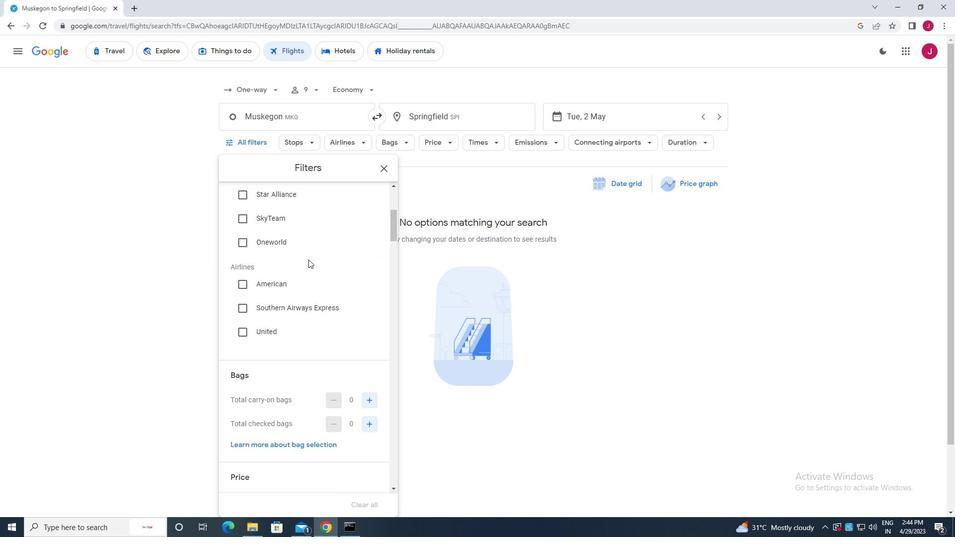 
Action: Mouse scrolled (308, 260) with delta (0, 0)
Screenshot: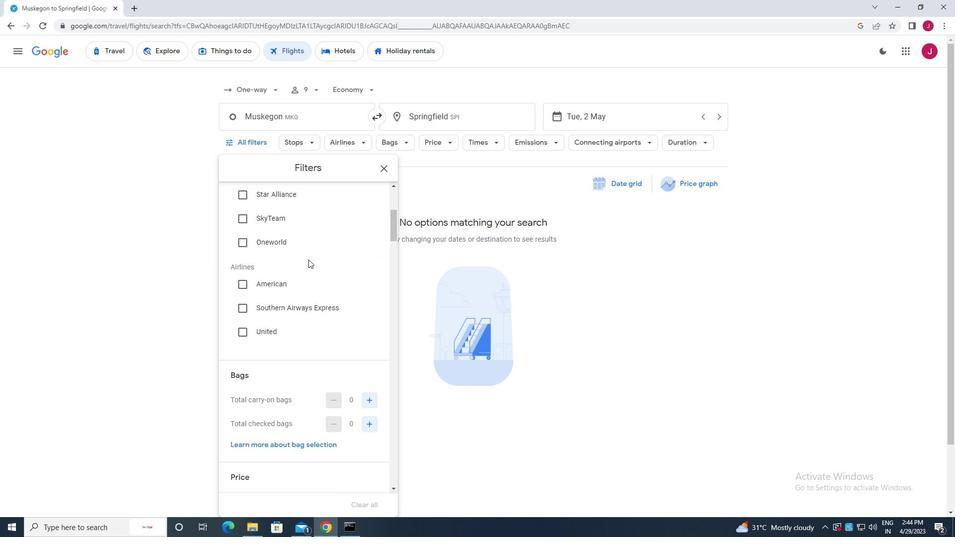 
Action: Mouse scrolled (308, 259) with delta (0, 0)
Screenshot: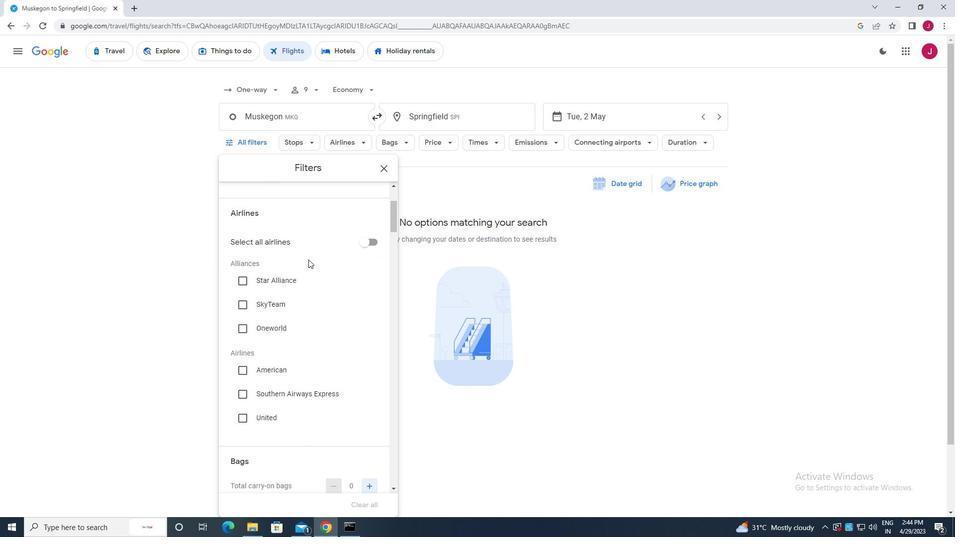 
Action: Mouse scrolled (308, 259) with delta (0, 0)
Screenshot: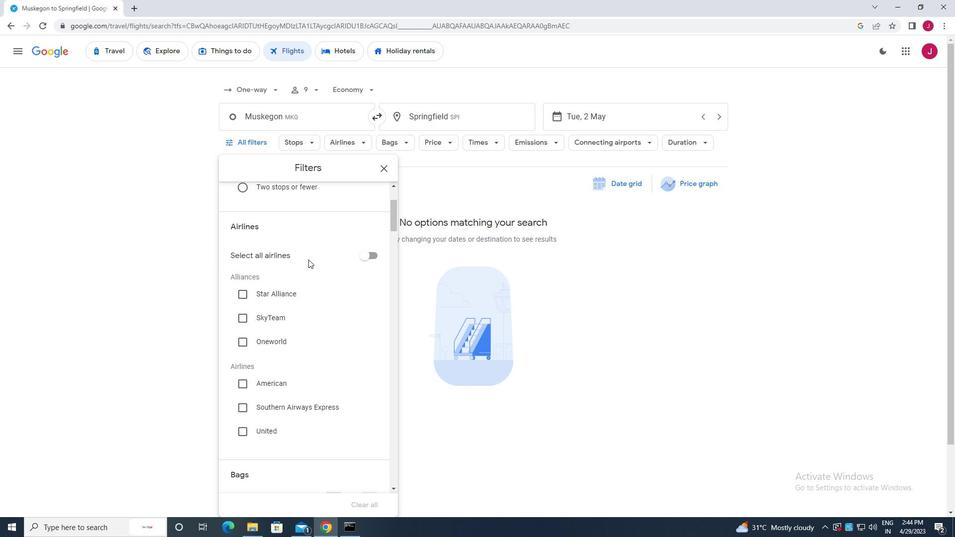 
Action: Mouse scrolled (308, 259) with delta (0, 0)
Screenshot: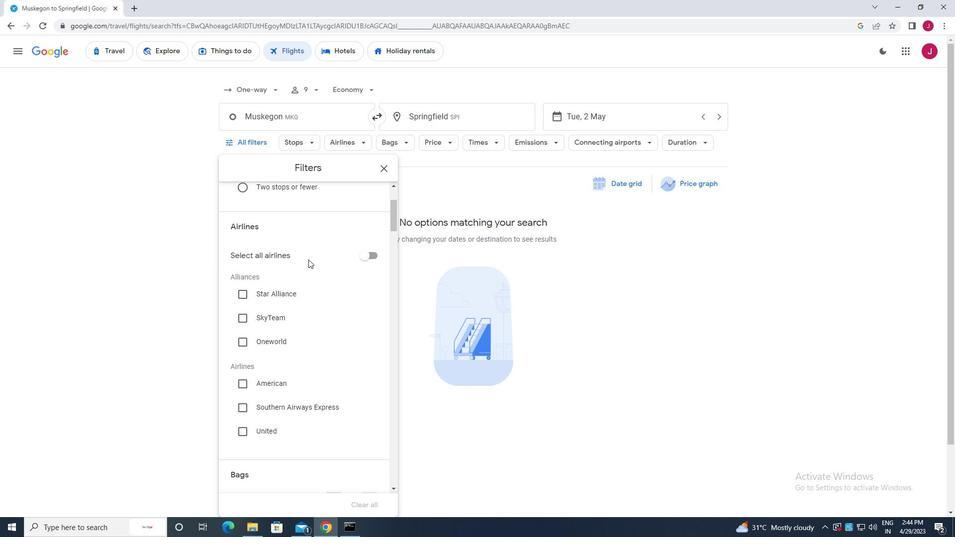 
Action: Mouse moved to (308, 259)
Screenshot: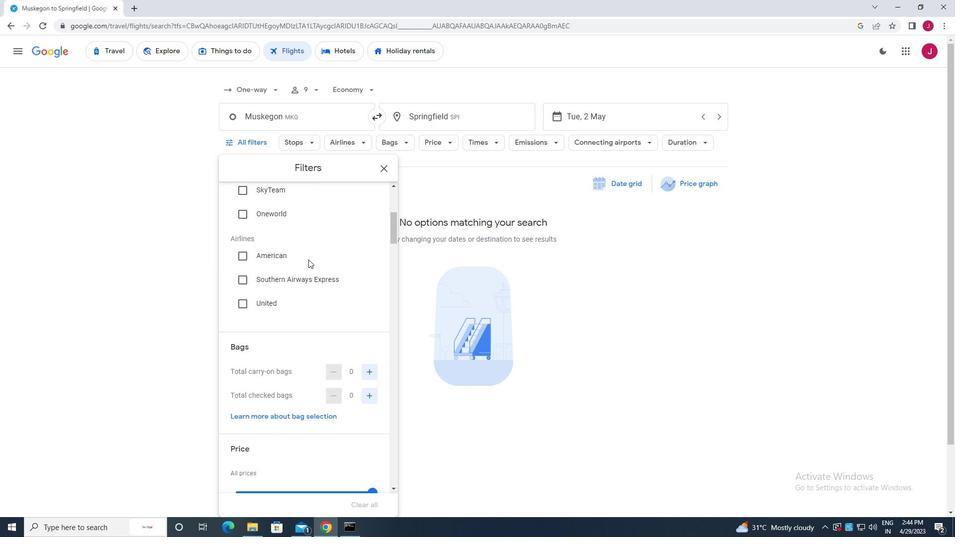 
Action: Mouse scrolled (308, 258) with delta (0, 0)
Screenshot: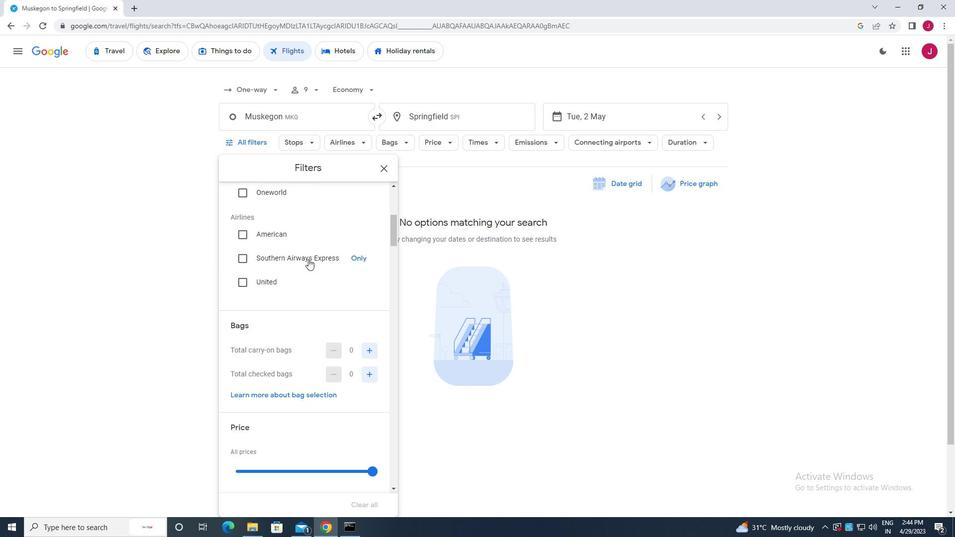 
Action: Mouse scrolled (308, 258) with delta (0, 0)
Screenshot: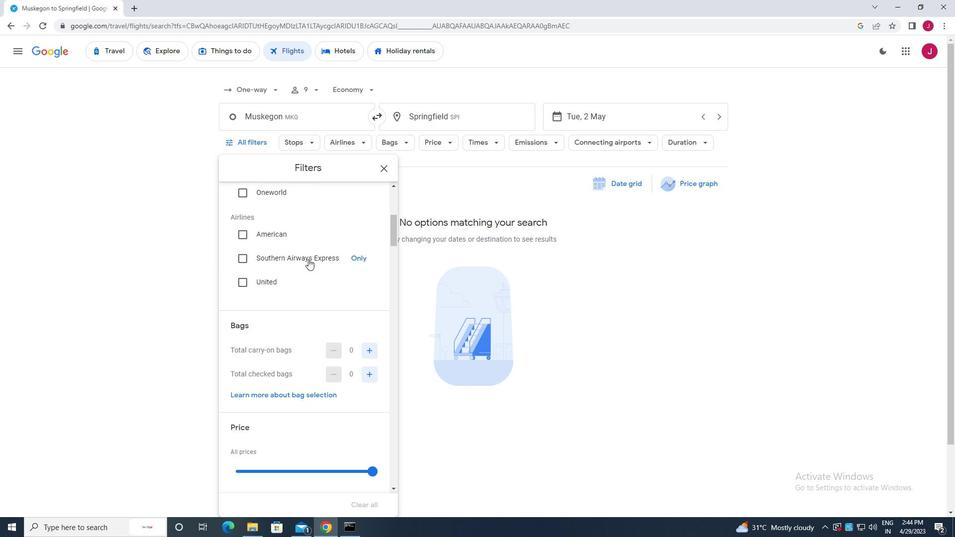 
Action: Mouse moved to (371, 249)
Screenshot: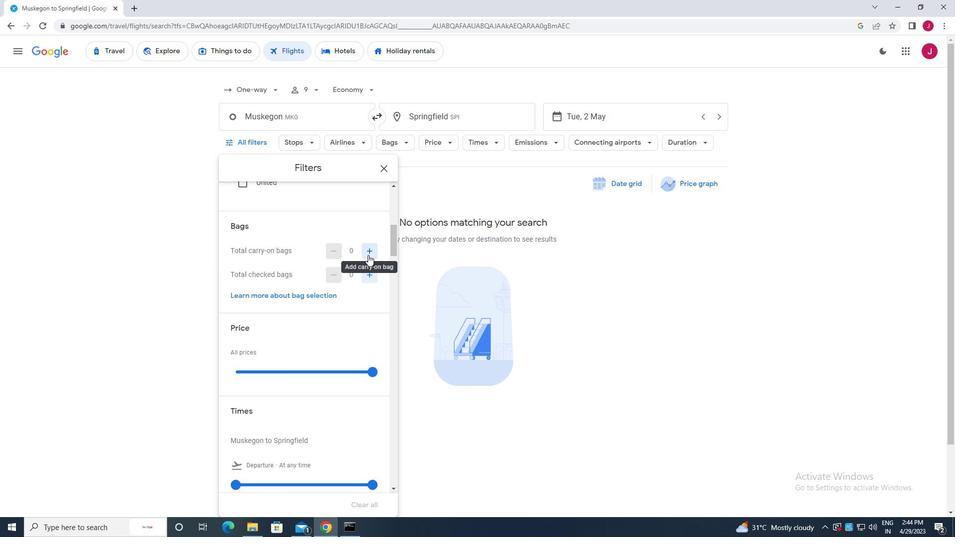 
Action: Mouse pressed left at (371, 249)
Screenshot: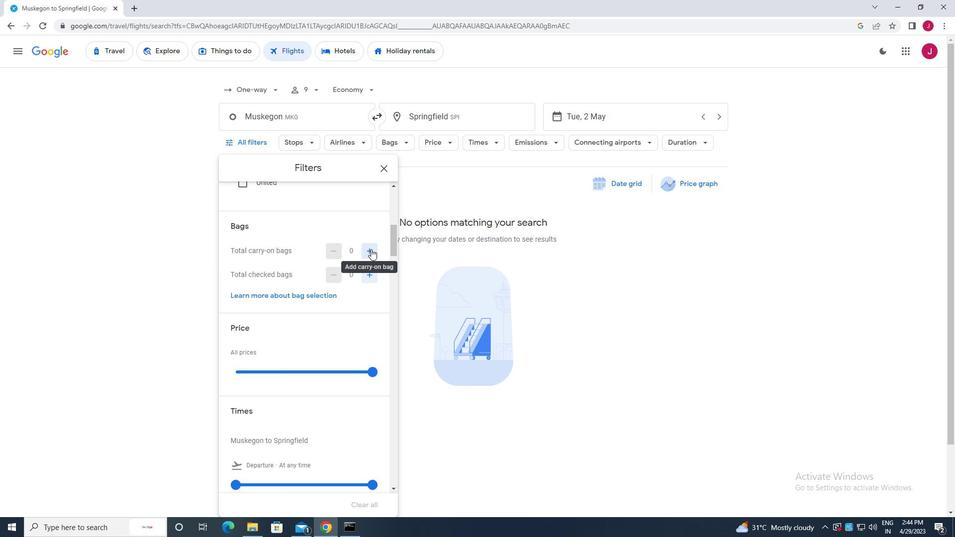 
Action: Mouse moved to (371, 249)
Screenshot: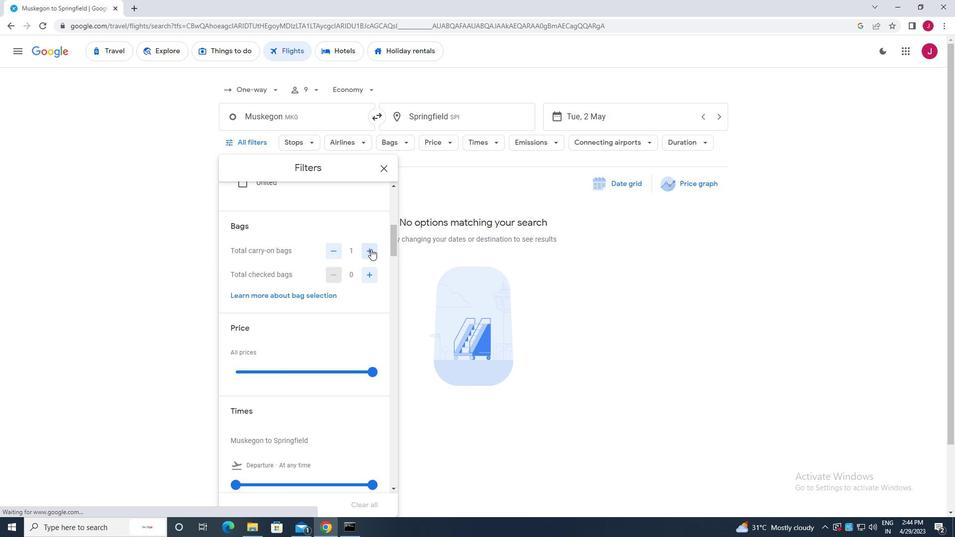 
Action: Mouse scrolled (371, 249) with delta (0, 0)
Screenshot: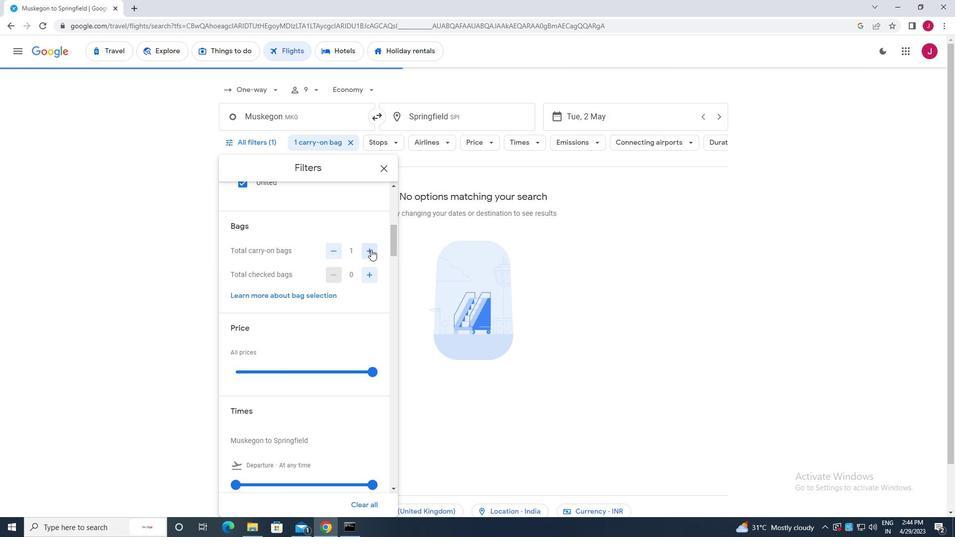 
Action: Mouse moved to (371, 250)
Screenshot: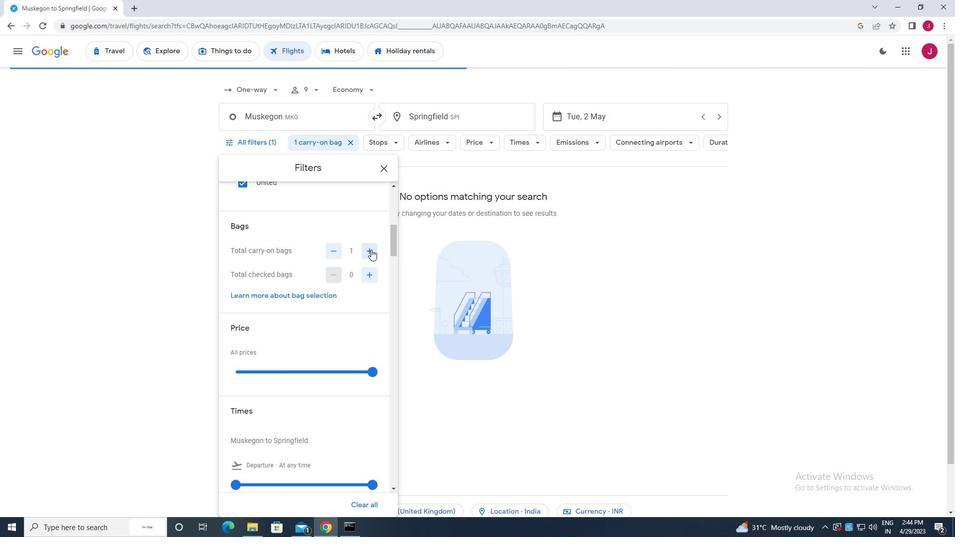 
Action: Mouse scrolled (371, 249) with delta (0, 0)
Screenshot: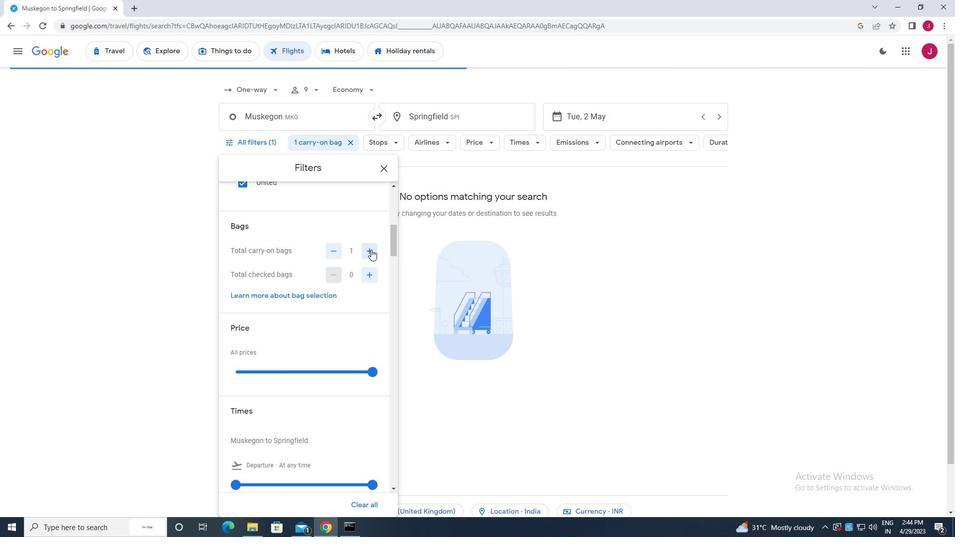 
Action: Mouse moved to (371, 251)
Screenshot: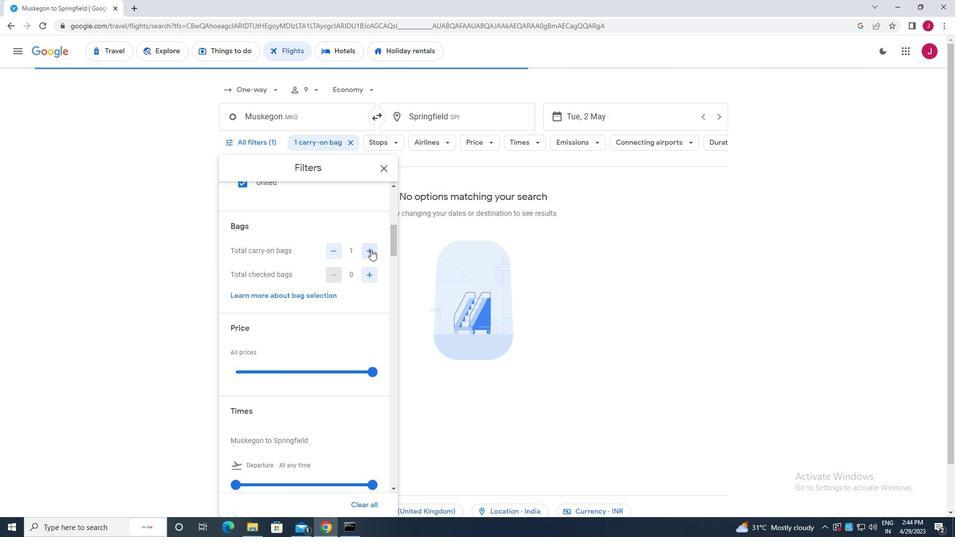 
Action: Mouse scrolled (371, 251) with delta (0, 0)
Screenshot: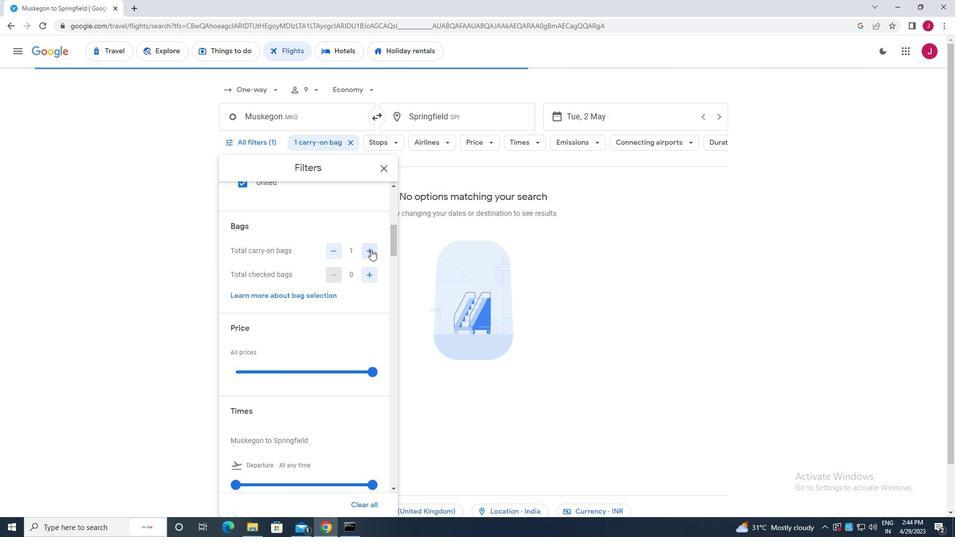 
Action: Mouse moved to (371, 223)
Screenshot: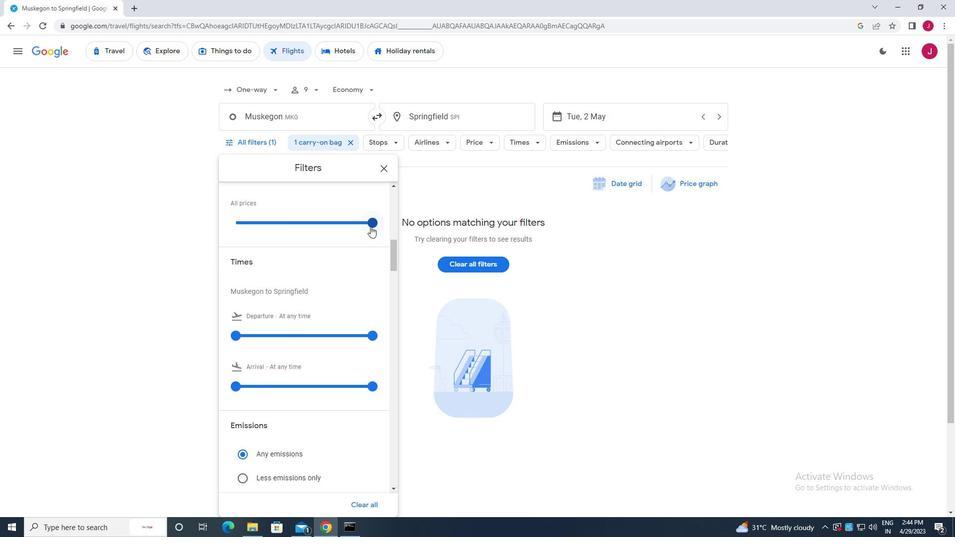 
Action: Mouse pressed left at (371, 223)
Screenshot: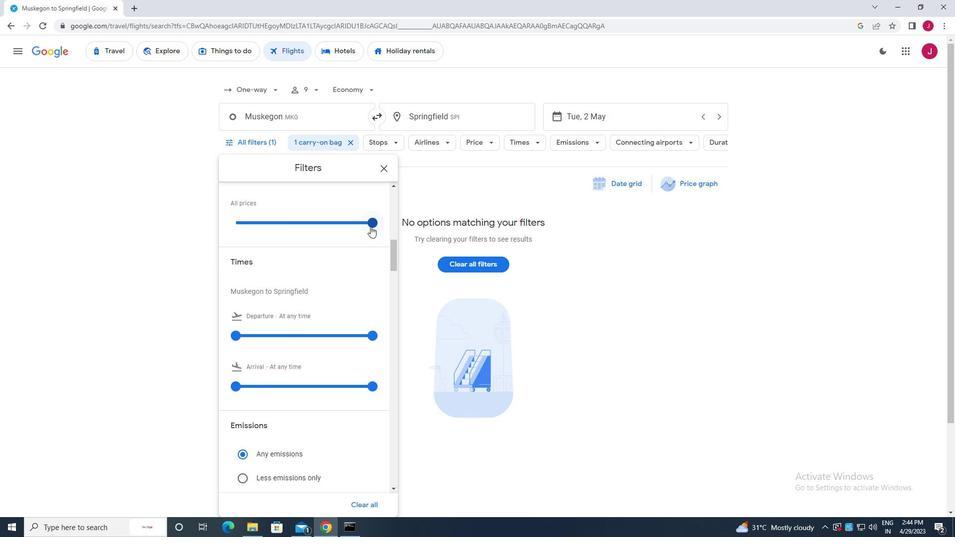 
Action: Mouse scrolled (371, 223) with delta (0, 0)
Screenshot: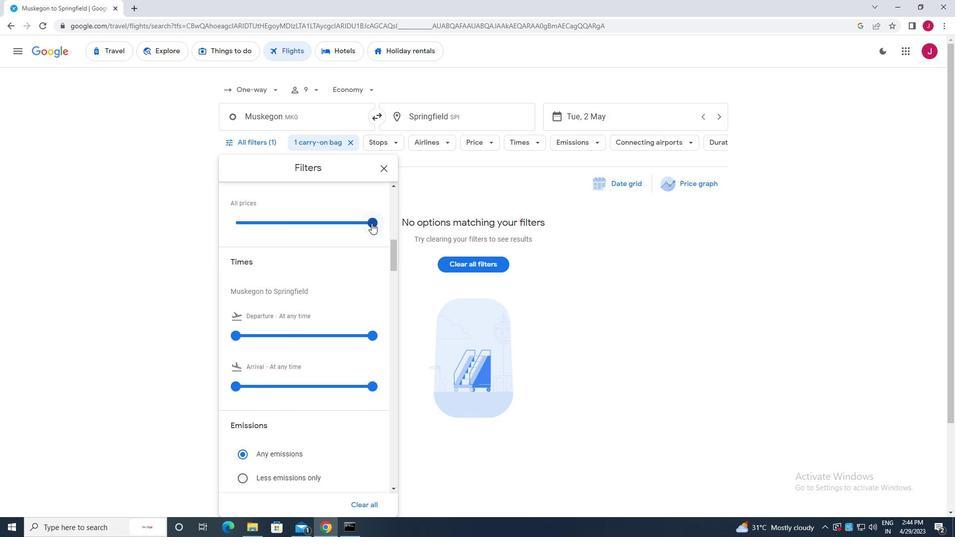 
Action: Mouse moved to (371, 225)
Screenshot: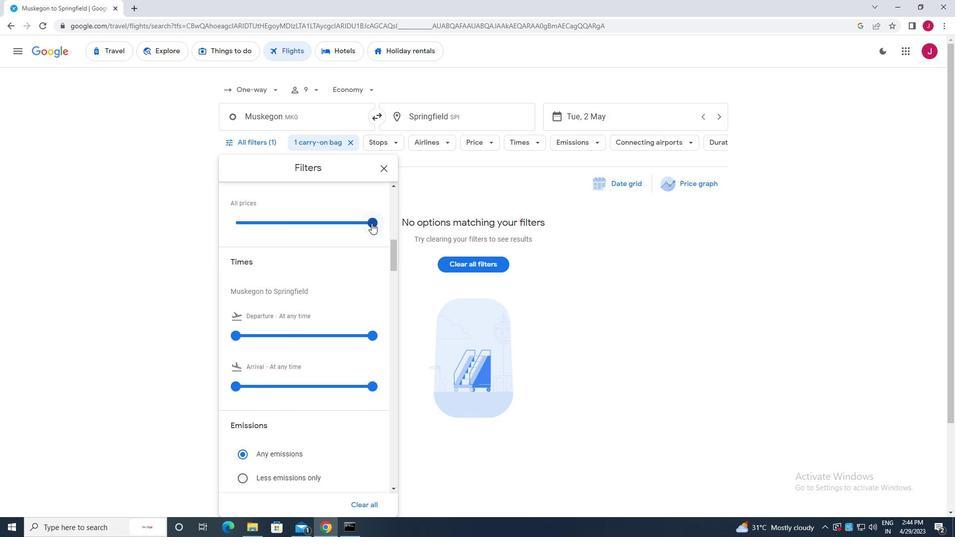 
Action: Mouse scrolled (371, 224) with delta (0, 0)
Screenshot: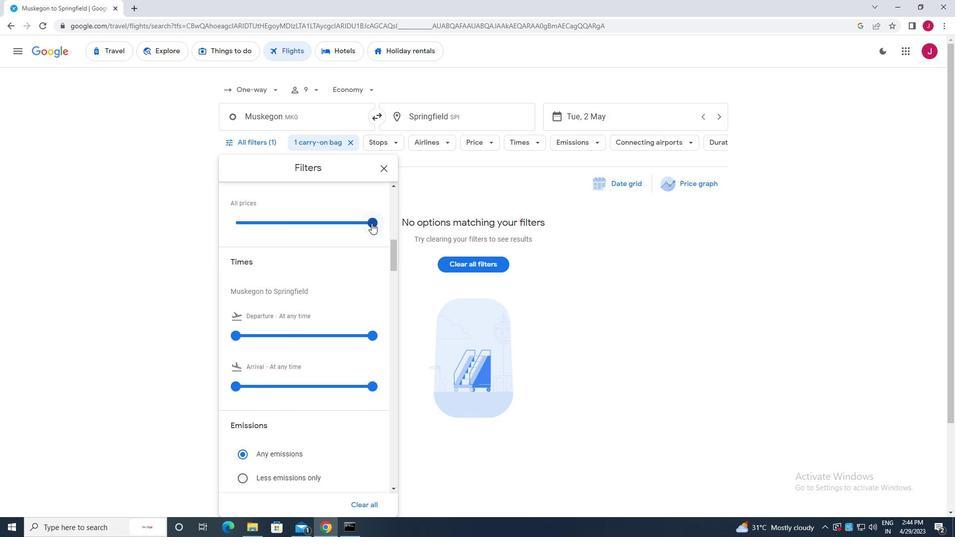 
Action: Mouse moved to (237, 236)
Screenshot: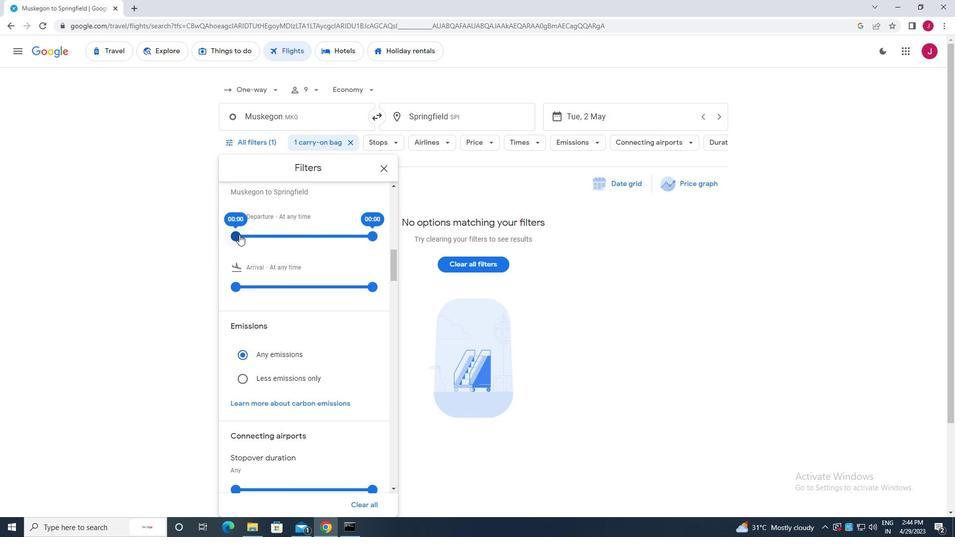 
Action: Mouse pressed left at (237, 236)
Screenshot: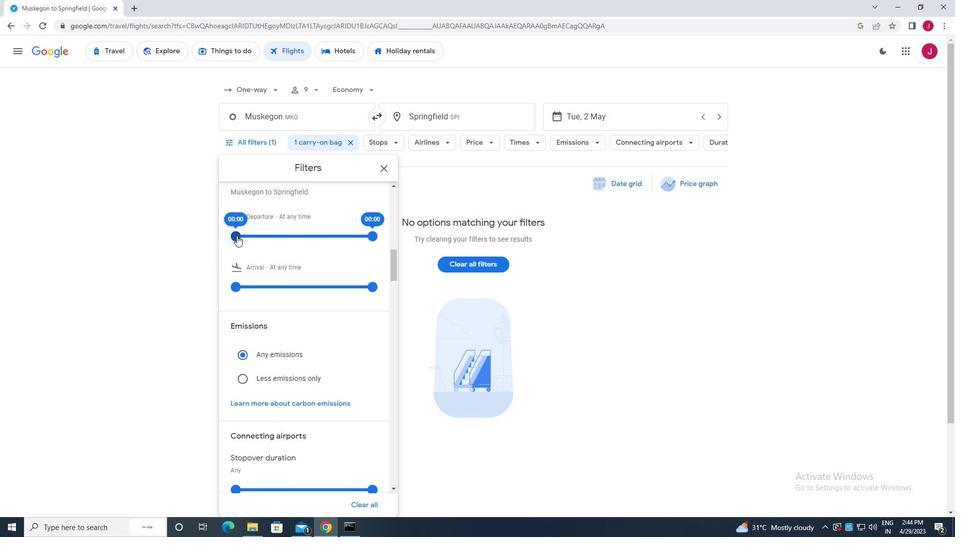 
Action: Mouse moved to (374, 235)
Screenshot: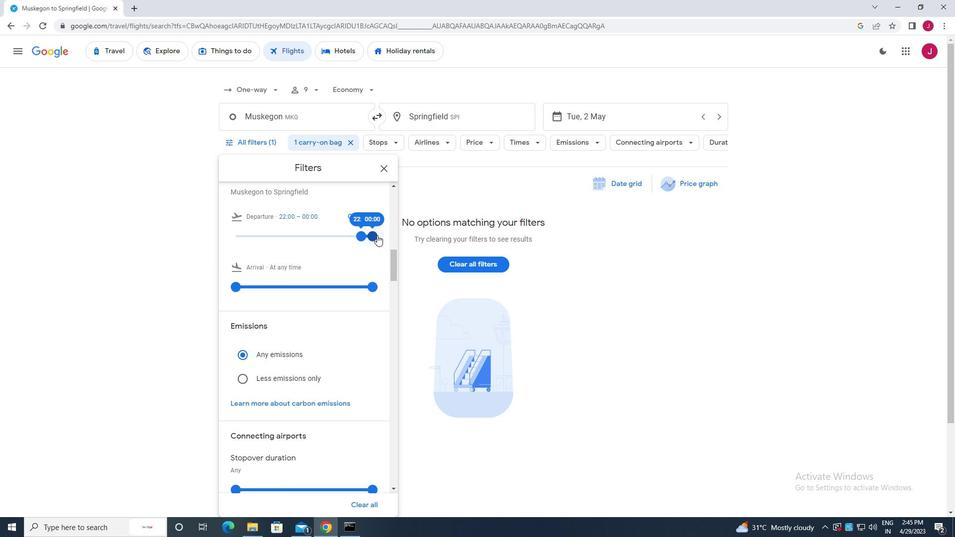 
Action: Mouse pressed left at (374, 235)
Screenshot: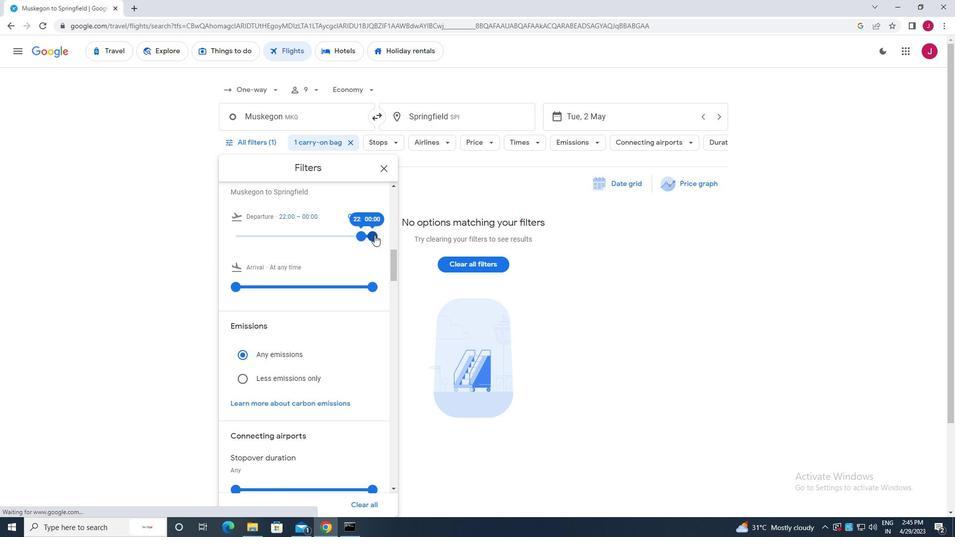 
Action: Mouse moved to (386, 169)
Screenshot: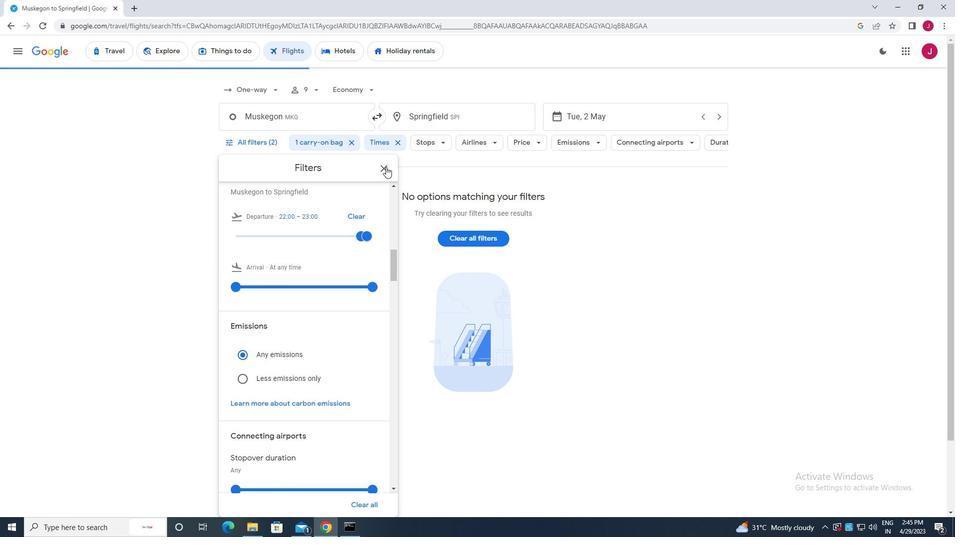 
Action: Mouse pressed left at (386, 169)
Screenshot: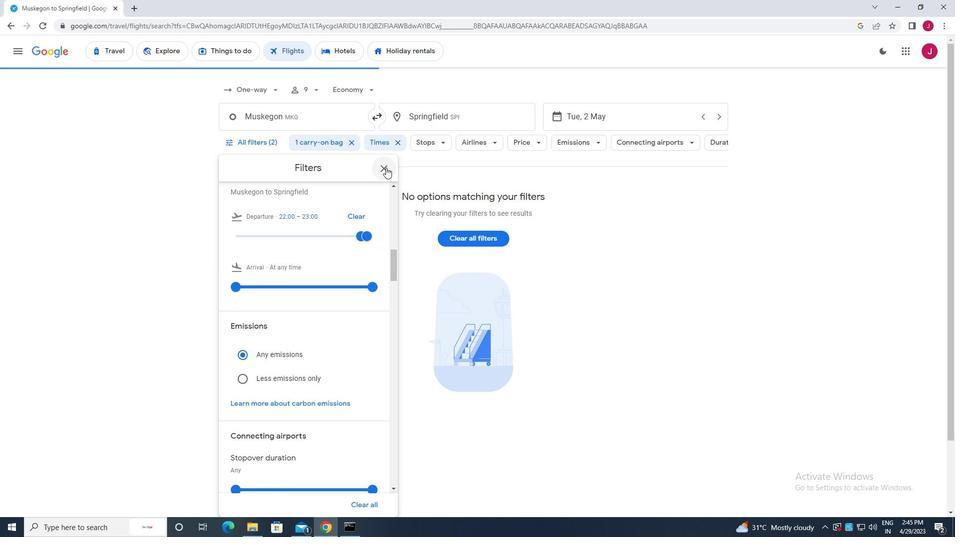 
Action: Mouse moved to (381, 172)
Screenshot: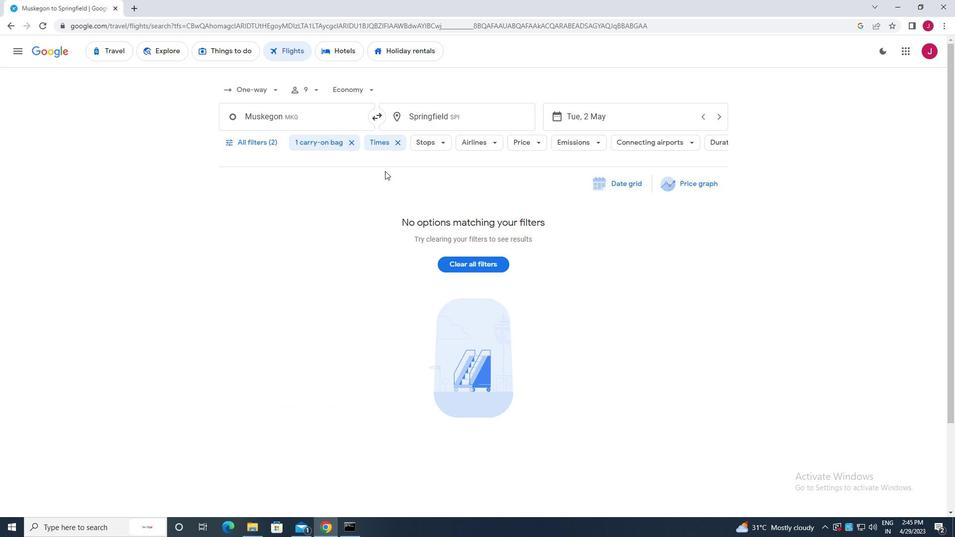 
